 Task: Research Airbnb accommodation in Yenangyaung, Myanmar from 9th November, 2023 to 11th November, 2023 for 2 adults.2 bedrooms having 2 beds and 1 bathroom. Property type can be guest house. Amenities needed are: wifi, washing machine. Booking option can be shelf check-in. Look for 3 properties as per requirement.
Action: Mouse moved to (355, 126)
Screenshot: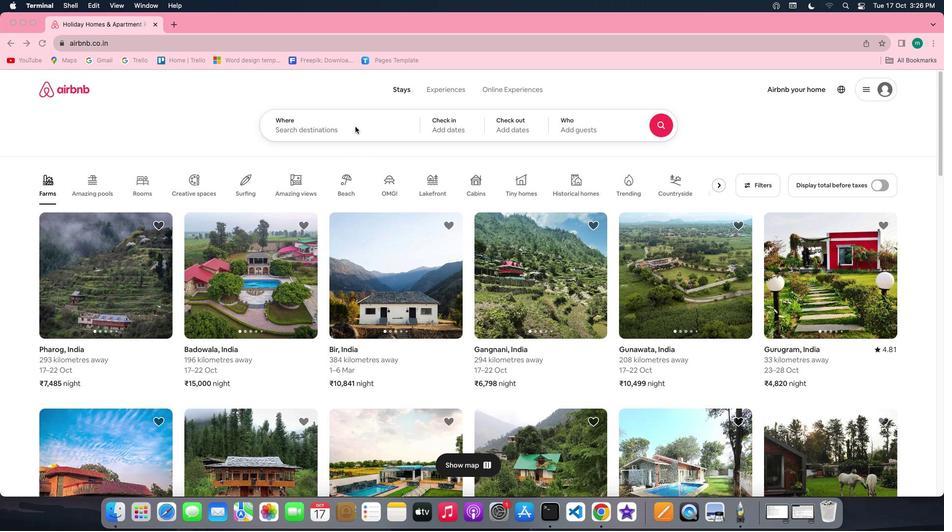 
Action: Mouse pressed left at (355, 126)
Screenshot: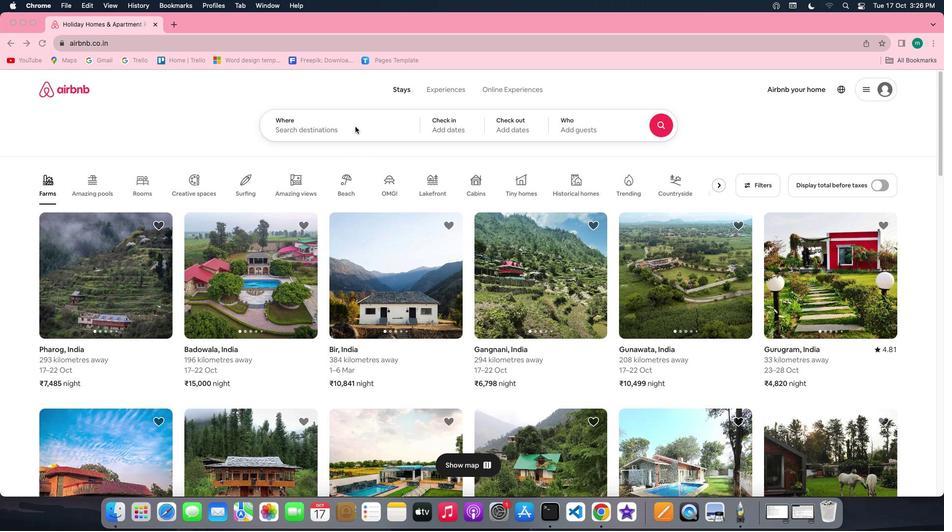 
Action: Mouse pressed left at (355, 126)
Screenshot: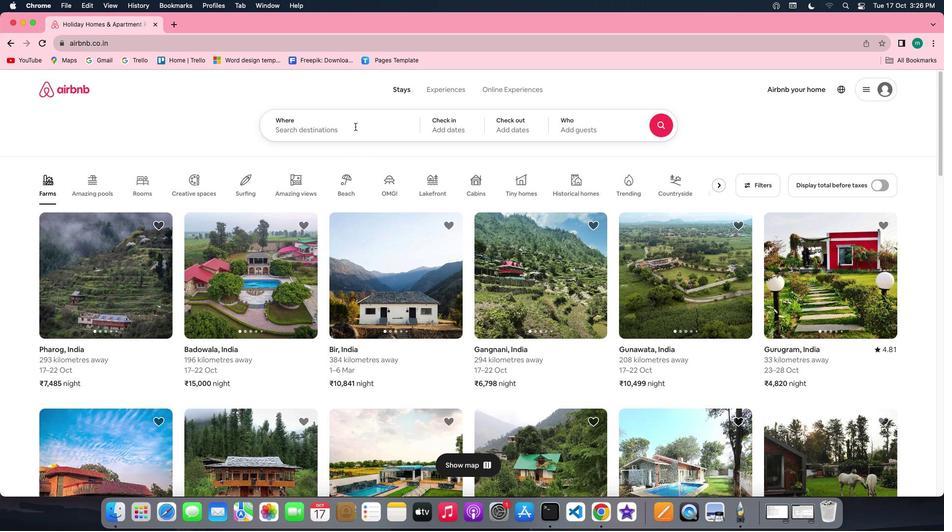 
Action: Key pressed Key.shift'Y''e''n''a''n''g''y''a''u''n''g'','Key.shift'M''y''a''n''m''a''r'
Screenshot: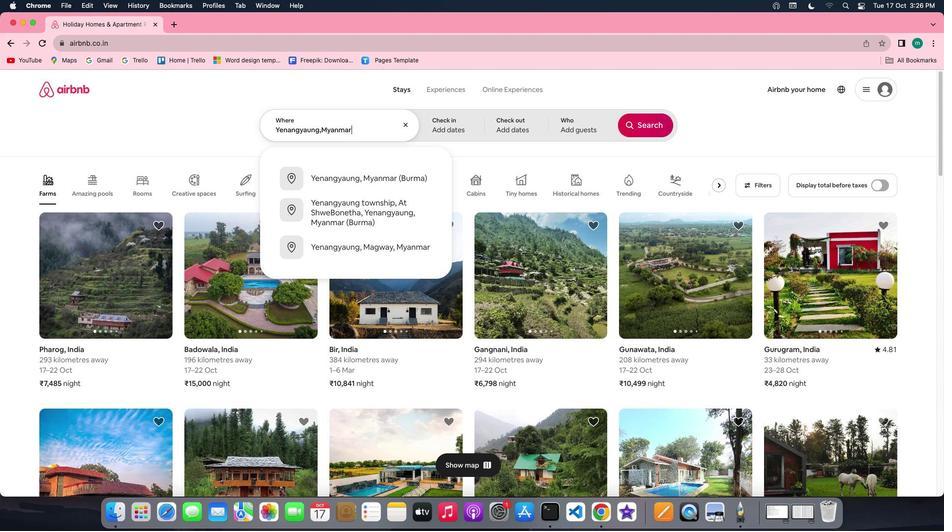 
Action: Mouse moved to (373, 191)
Screenshot: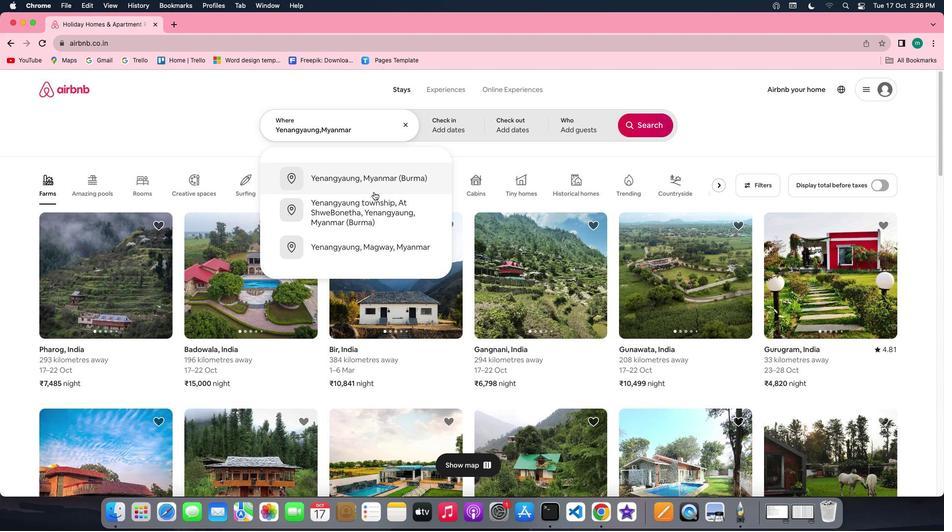 
Action: Mouse pressed left at (373, 191)
Screenshot: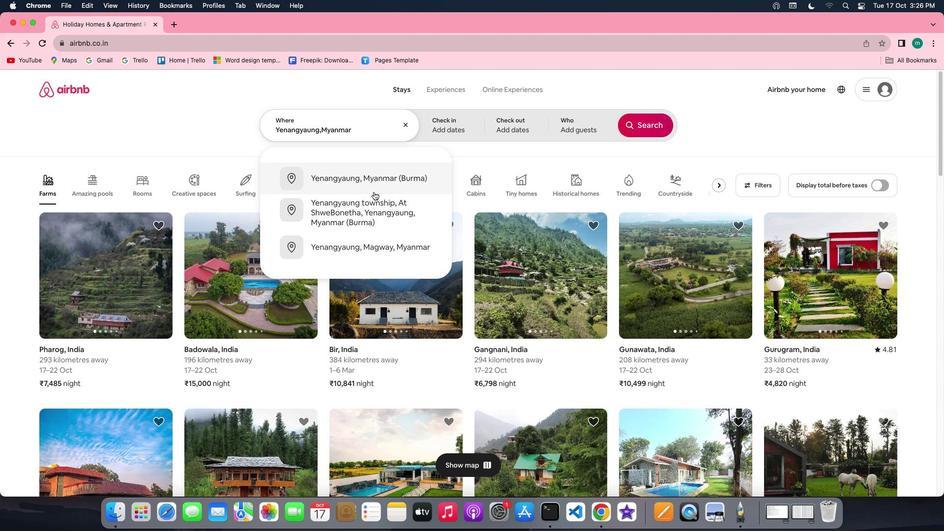 
Action: Mouse moved to (589, 265)
Screenshot: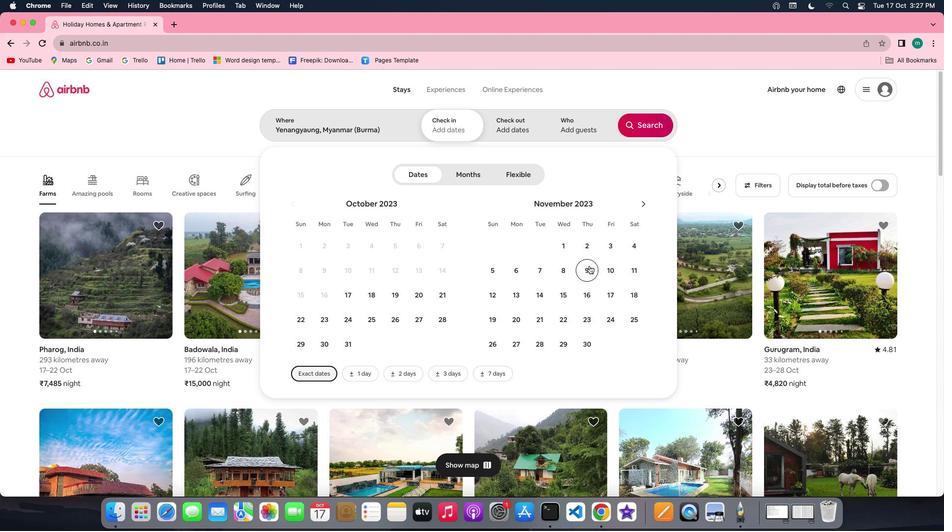 
Action: Mouse pressed left at (589, 265)
Screenshot: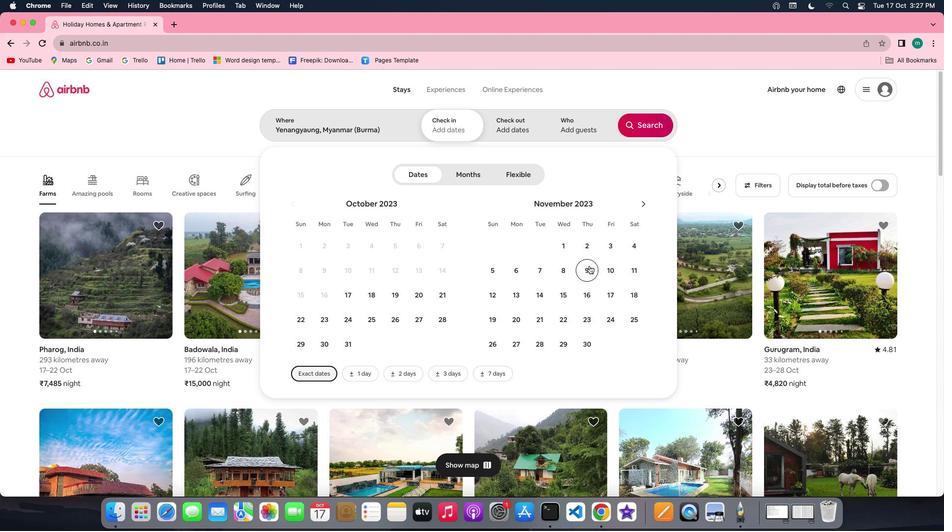 
Action: Mouse moved to (630, 265)
Screenshot: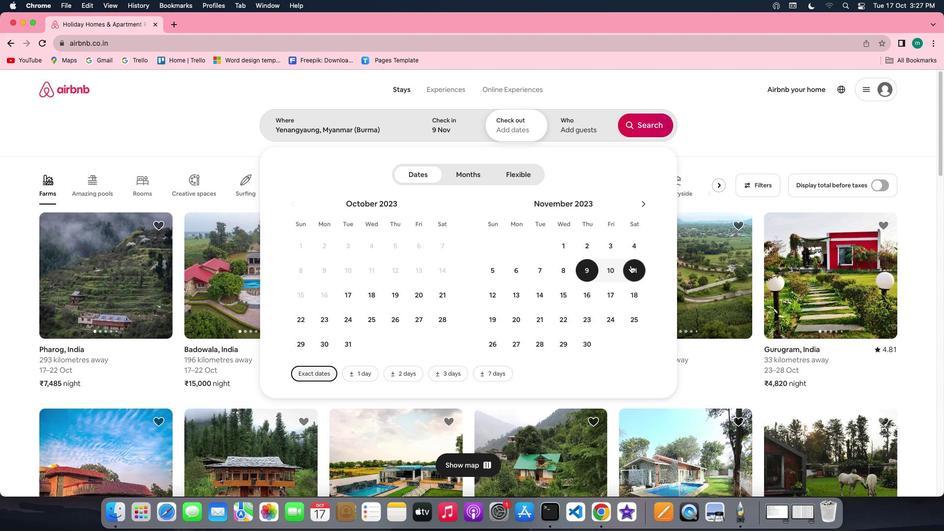 
Action: Mouse pressed left at (630, 265)
Screenshot: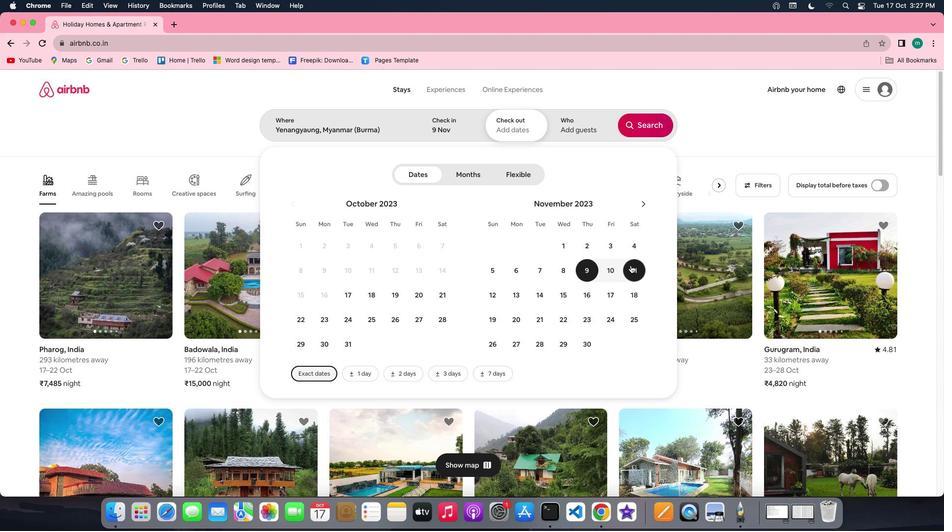 
Action: Mouse moved to (591, 128)
Screenshot: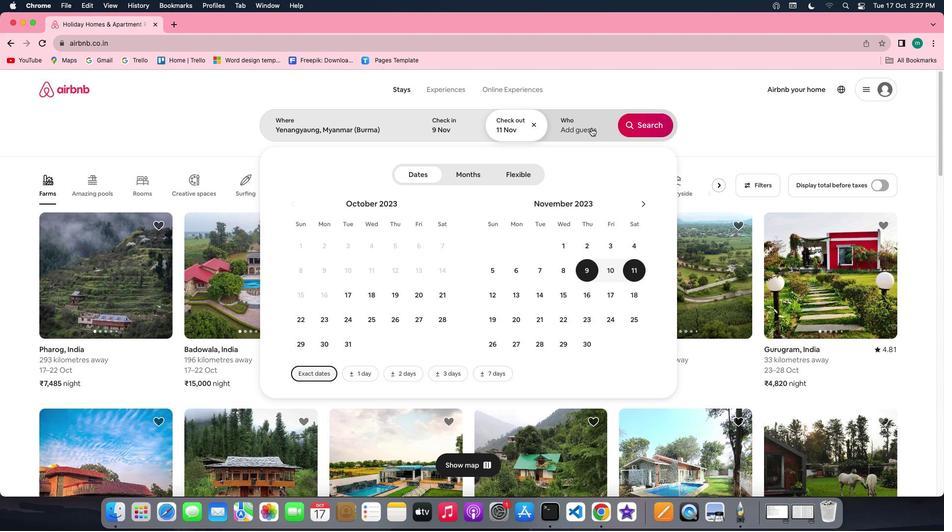 
Action: Mouse pressed left at (591, 128)
Screenshot: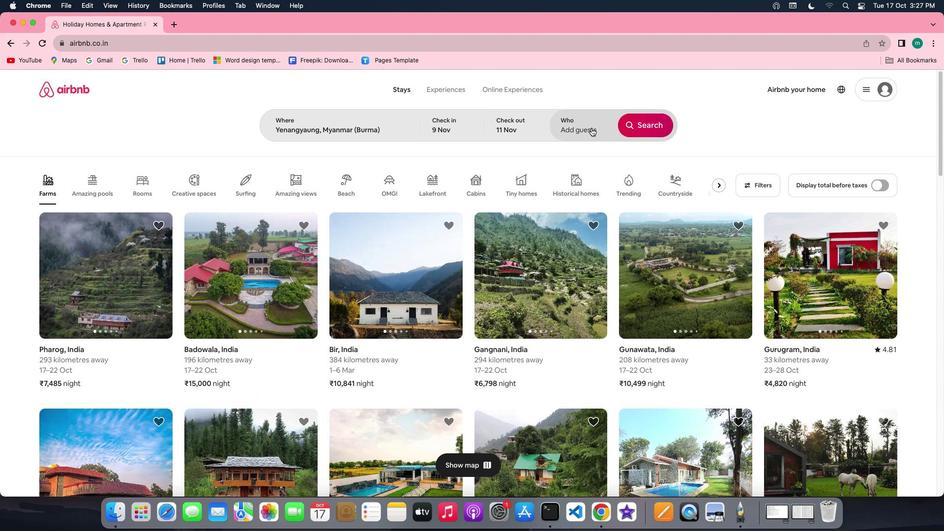 
Action: Mouse moved to (648, 180)
Screenshot: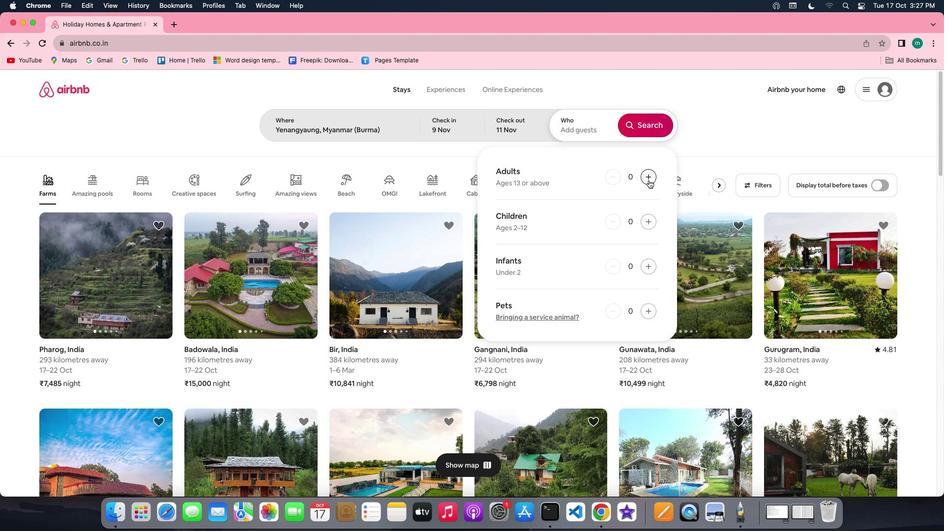 
Action: Mouse pressed left at (648, 180)
Screenshot: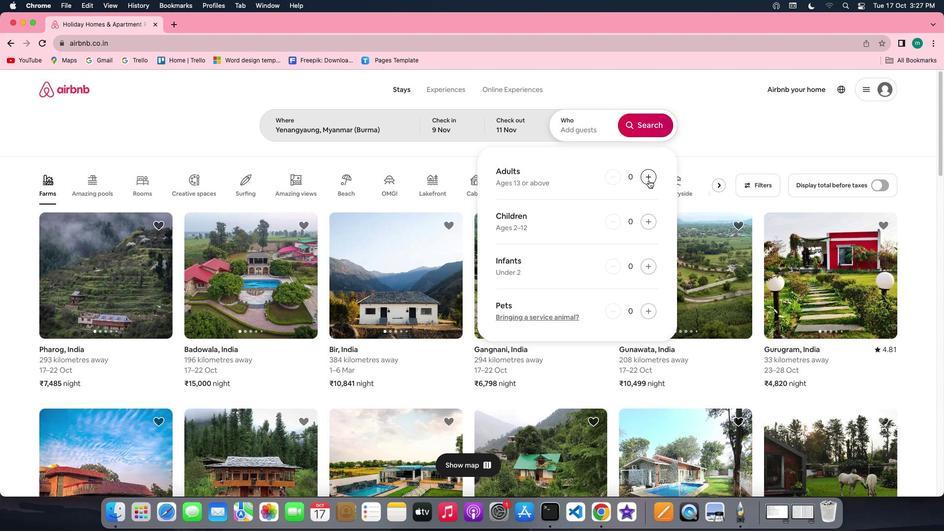 
Action: Mouse pressed left at (648, 180)
Screenshot: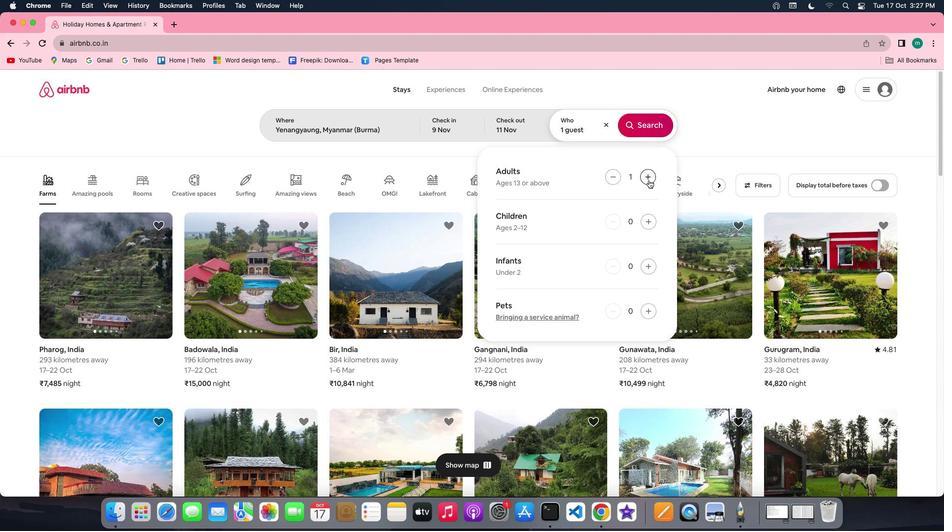 
Action: Mouse moved to (650, 127)
Screenshot: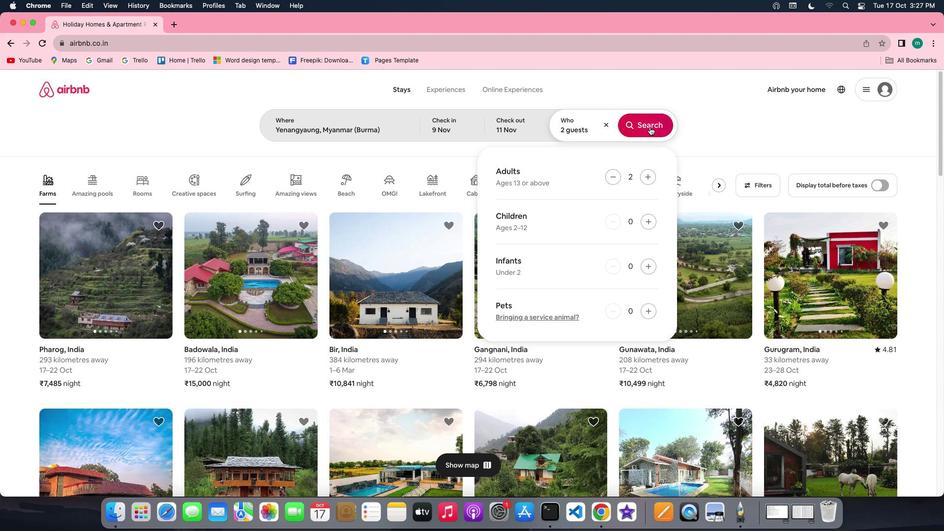 
Action: Mouse pressed left at (650, 127)
Screenshot: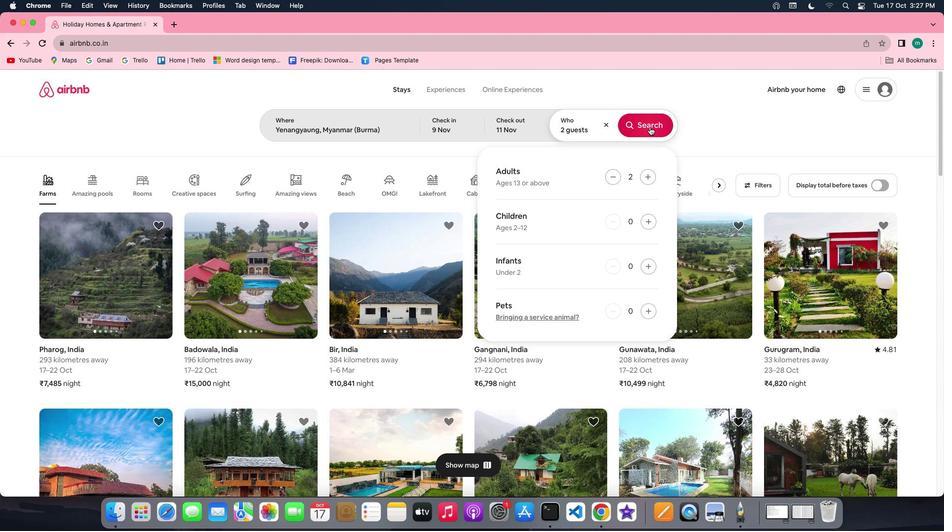 
Action: Mouse moved to (778, 126)
Screenshot: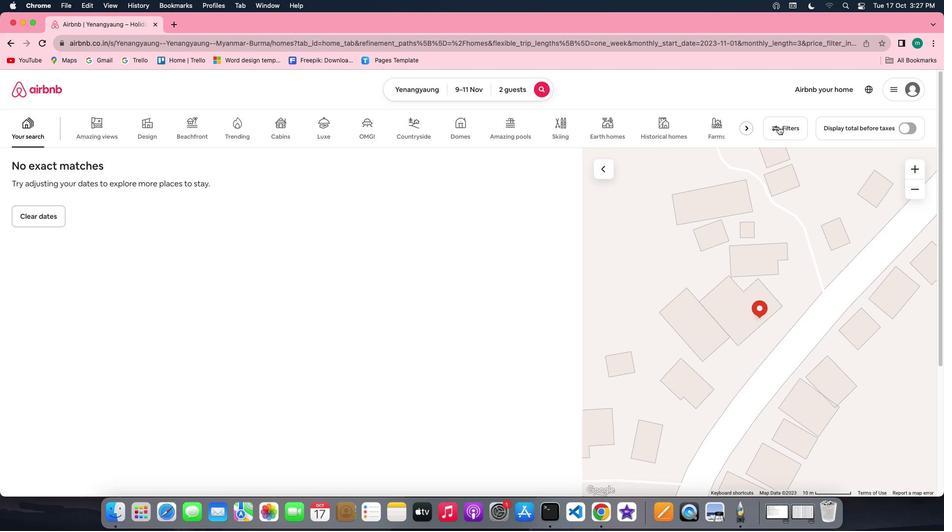 
Action: Mouse pressed left at (778, 126)
Screenshot: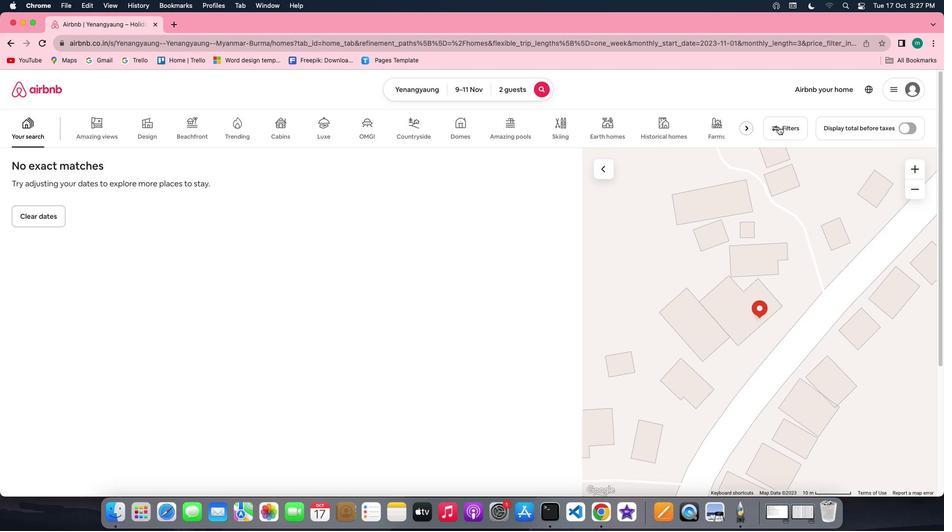 
Action: Mouse moved to (420, 306)
Screenshot: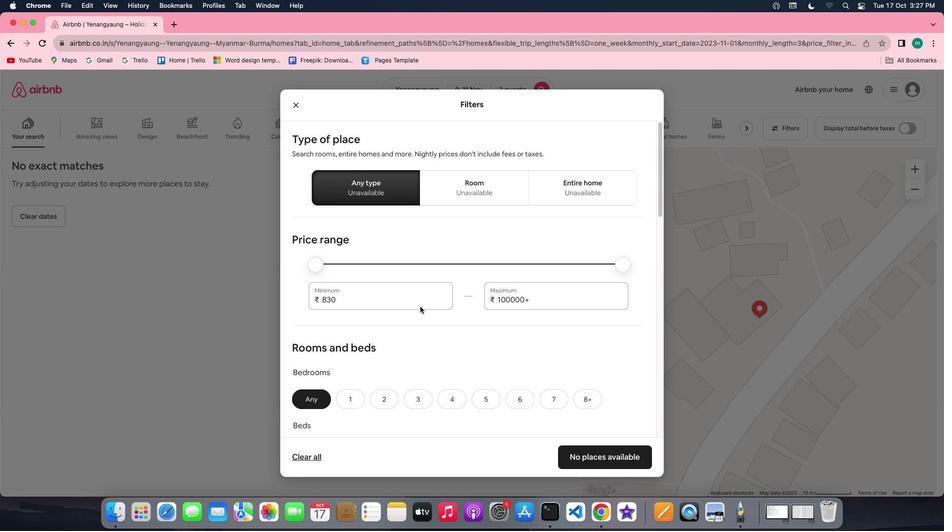 
Action: Mouse scrolled (420, 306) with delta (0, 0)
Screenshot: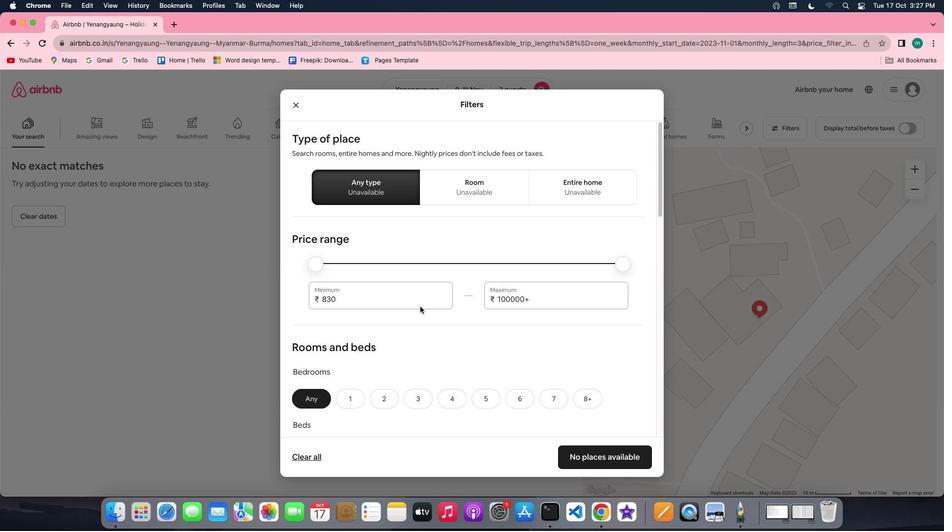 
Action: Mouse scrolled (420, 306) with delta (0, 0)
Screenshot: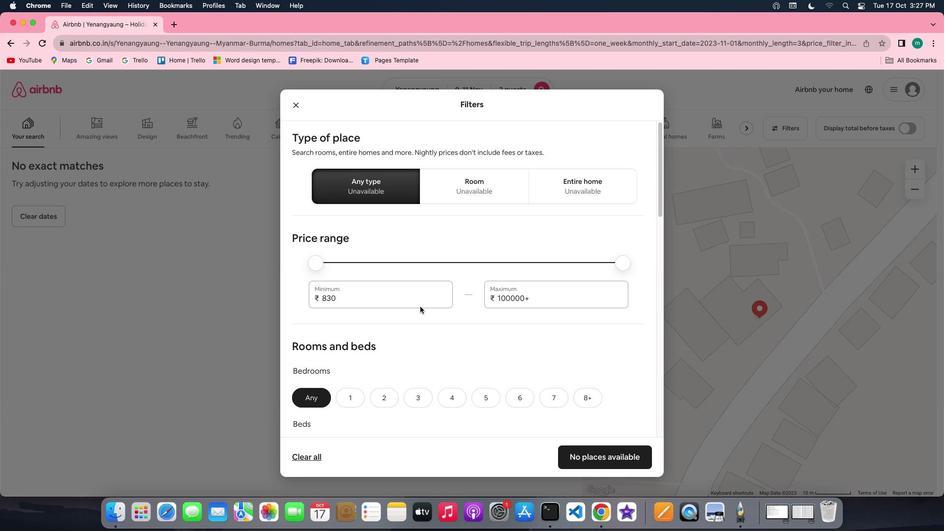 
Action: Mouse scrolled (420, 306) with delta (0, 0)
Screenshot: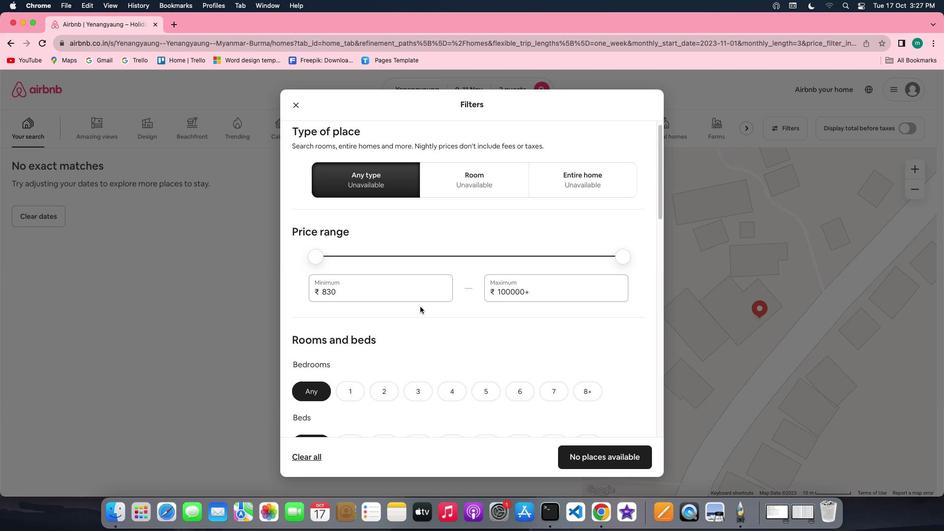 
Action: Mouse scrolled (420, 306) with delta (0, 0)
Screenshot: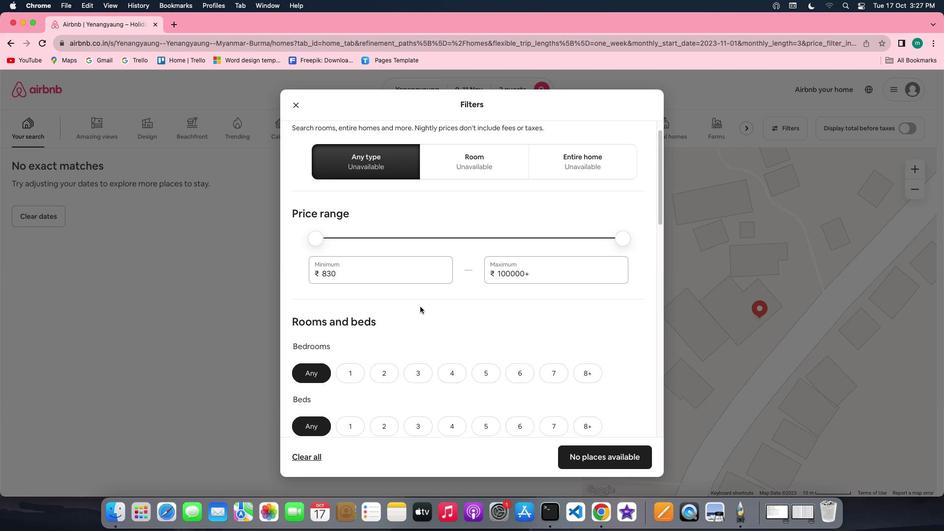 
Action: Mouse scrolled (420, 306) with delta (0, 0)
Screenshot: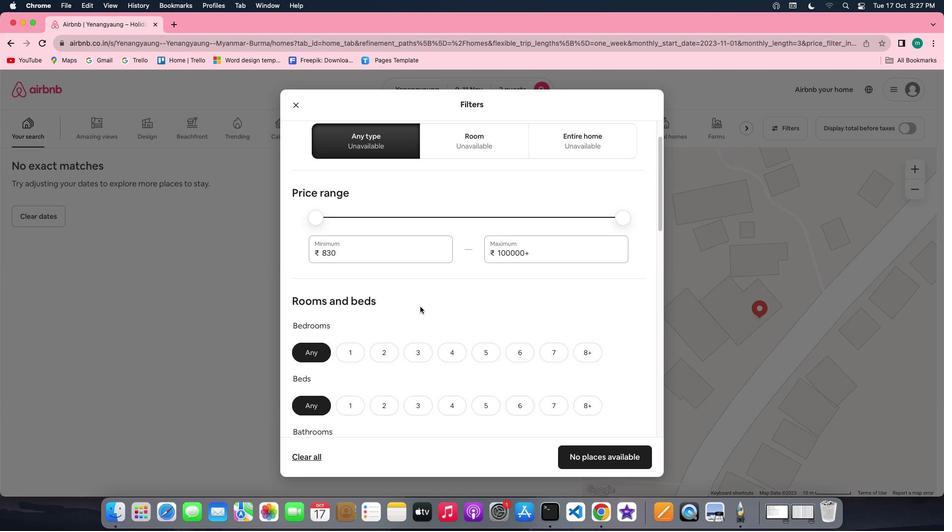 
Action: Mouse scrolled (420, 306) with delta (0, 0)
Screenshot: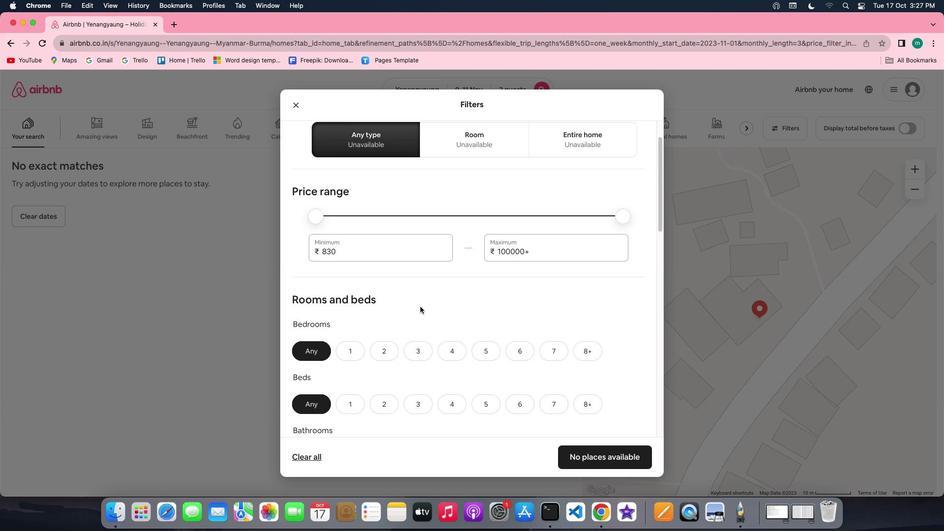 
Action: Mouse scrolled (420, 306) with delta (0, 0)
Screenshot: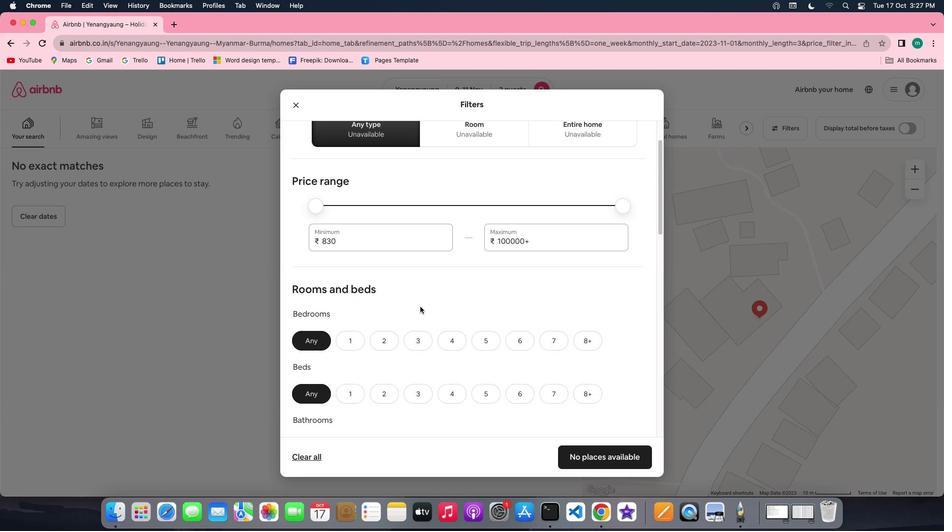 
Action: Mouse scrolled (420, 306) with delta (0, 0)
Screenshot: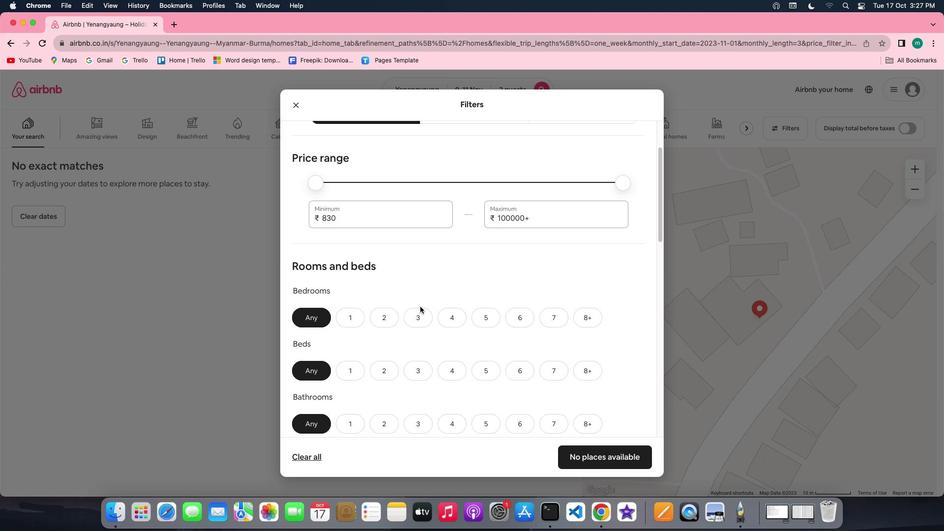 
Action: Mouse scrolled (420, 306) with delta (0, 0)
Screenshot: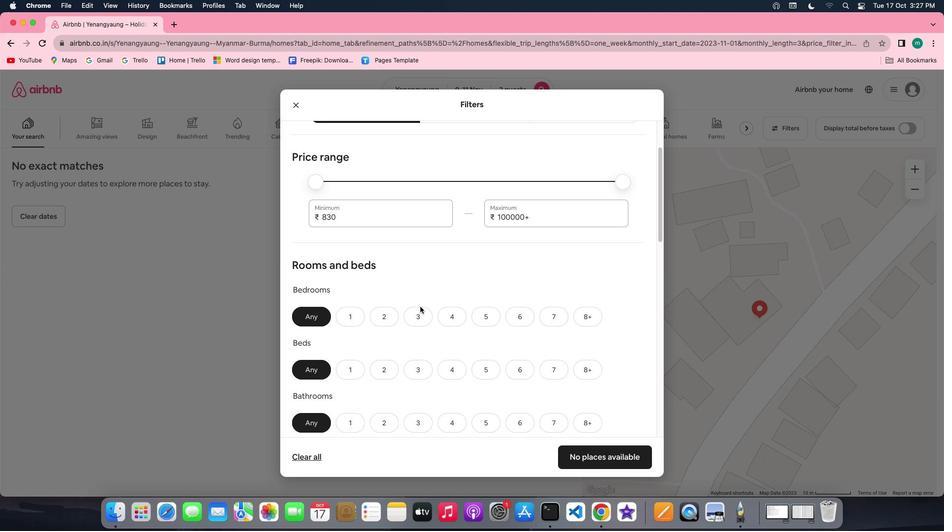 
Action: Mouse scrolled (420, 306) with delta (0, 0)
Screenshot: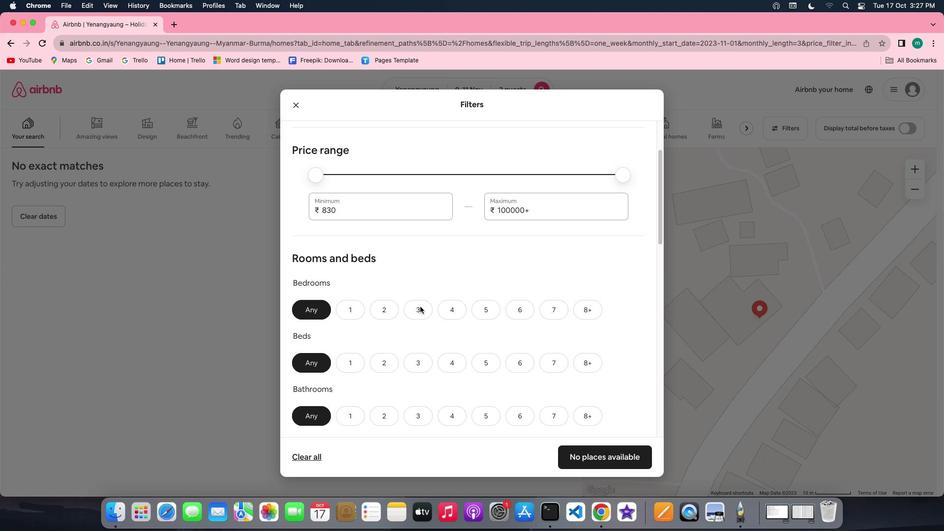 
Action: Mouse scrolled (420, 306) with delta (0, 0)
Screenshot: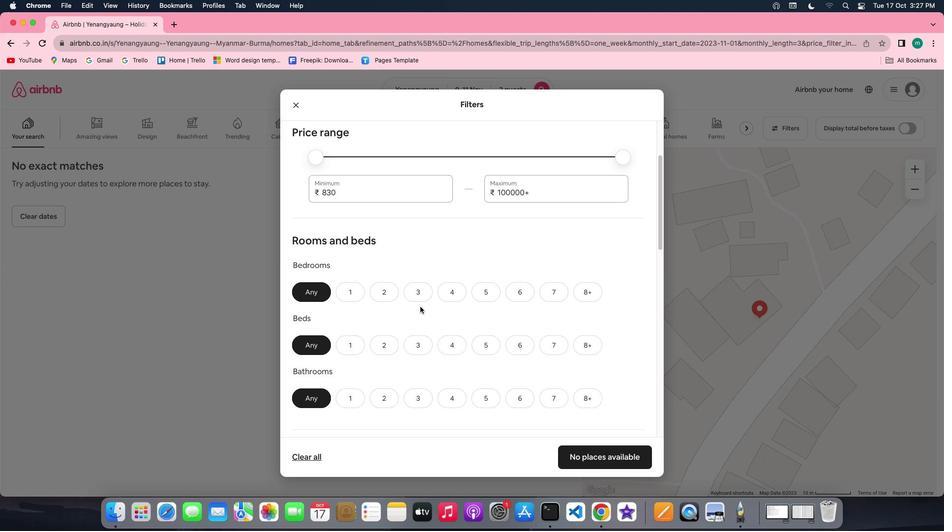 
Action: Mouse moved to (389, 279)
Screenshot: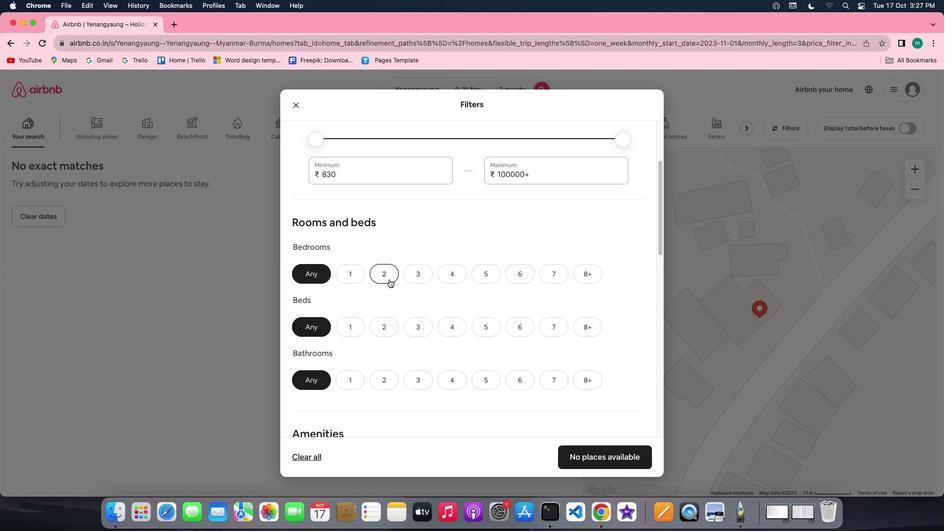 
Action: Mouse pressed left at (389, 279)
Screenshot: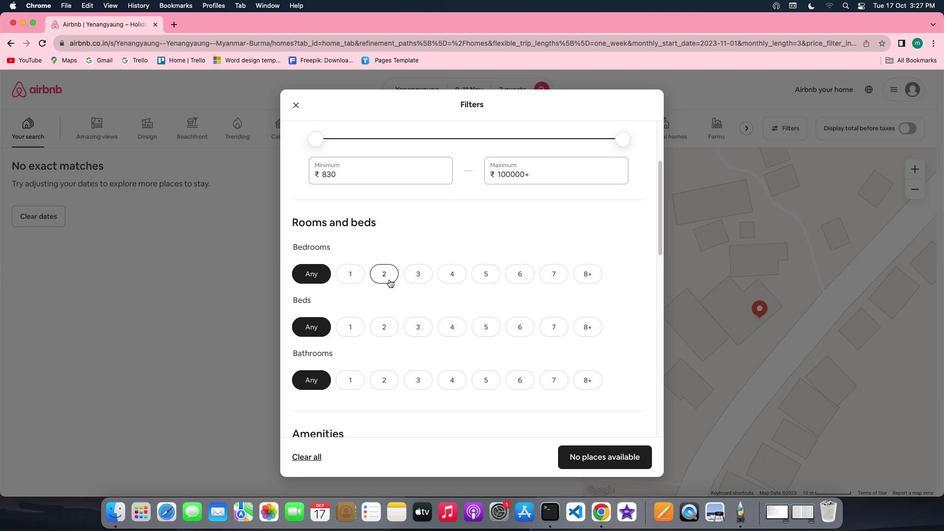 
Action: Mouse moved to (383, 329)
Screenshot: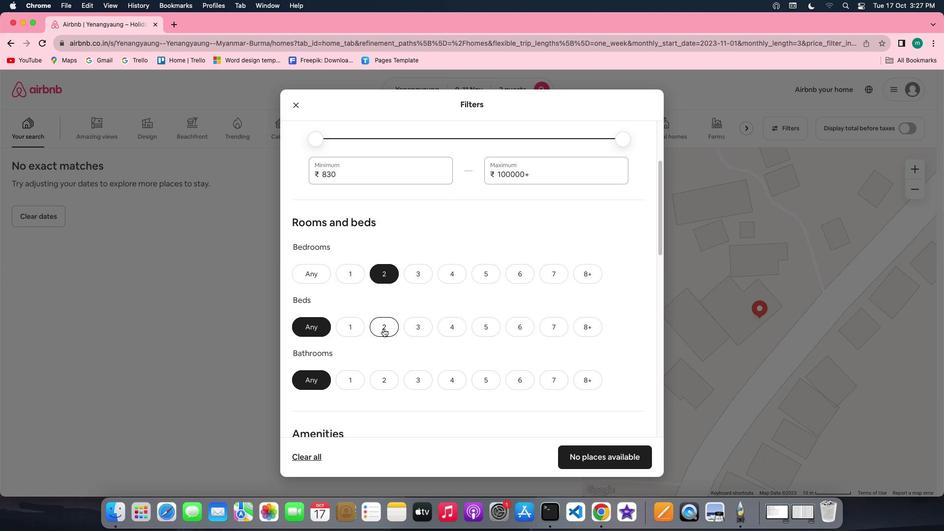 
Action: Mouse pressed left at (383, 329)
Screenshot: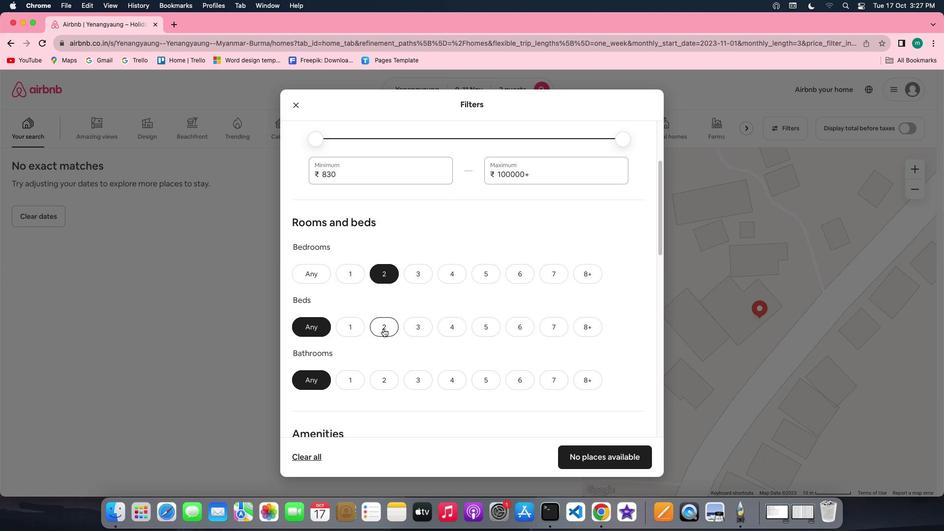 
Action: Mouse moved to (336, 381)
Screenshot: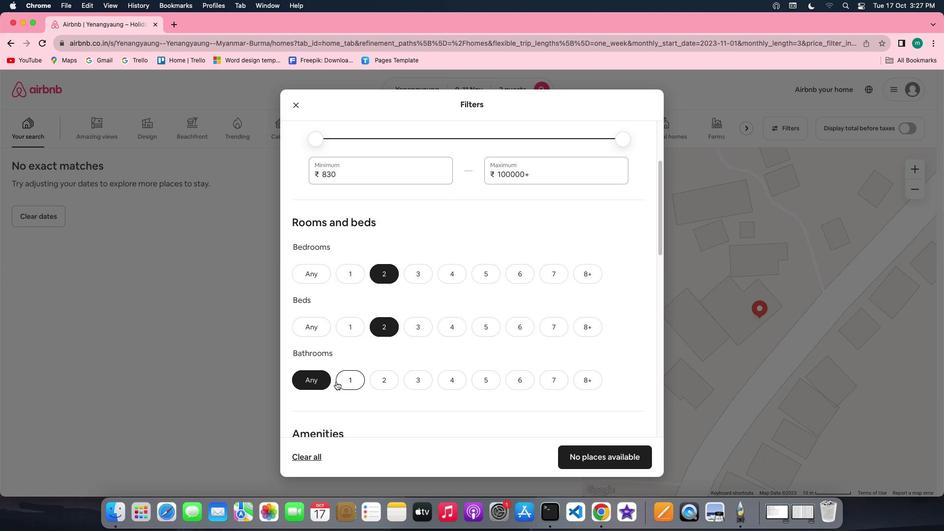 
Action: Mouse pressed left at (336, 381)
Screenshot: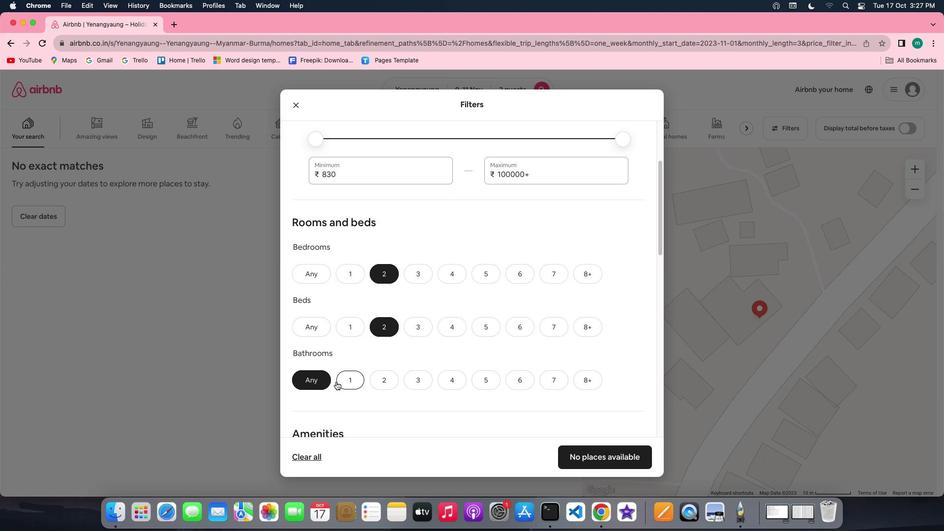 
Action: Mouse moved to (360, 386)
Screenshot: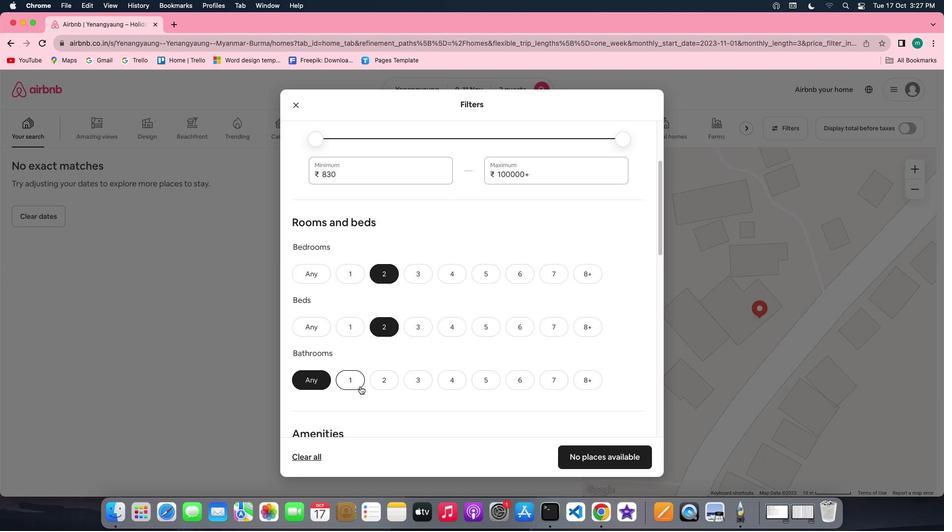 
Action: Mouse pressed left at (360, 386)
Screenshot: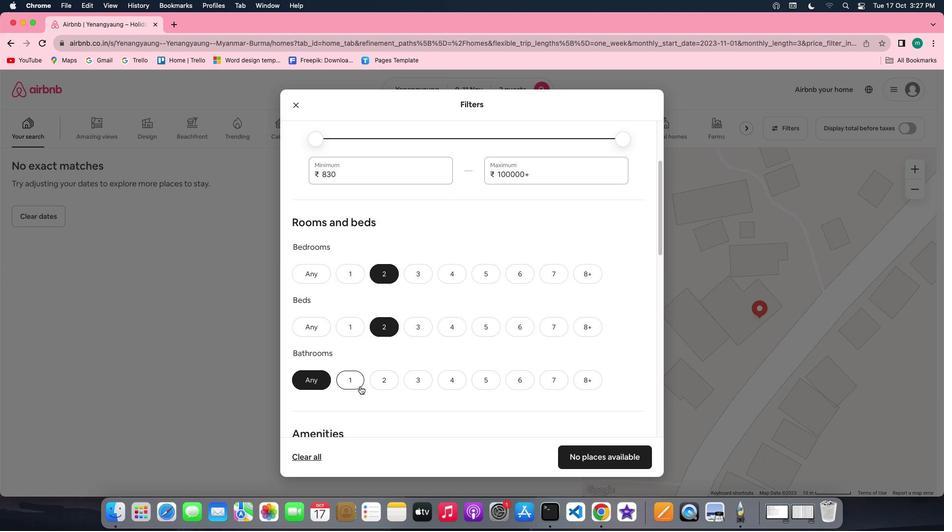 
Action: Mouse moved to (438, 376)
Screenshot: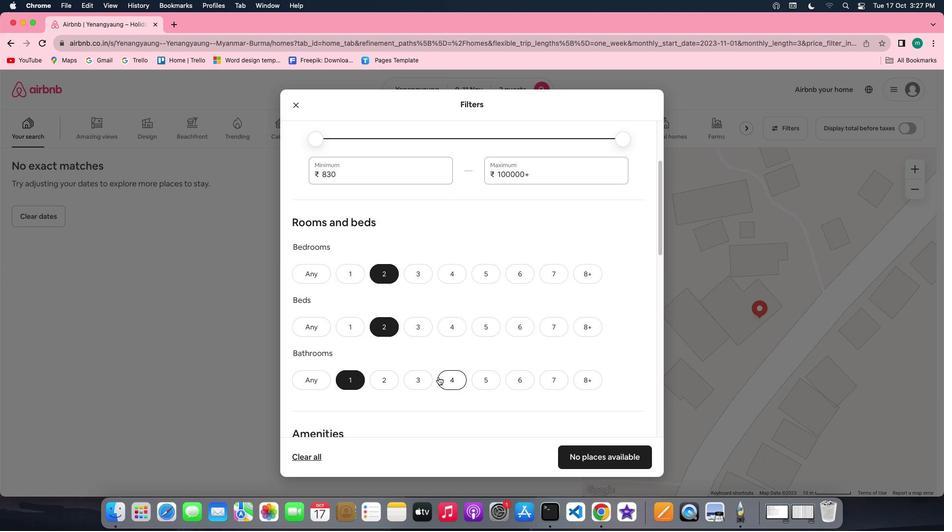 
Action: Mouse scrolled (438, 376) with delta (0, 0)
Screenshot: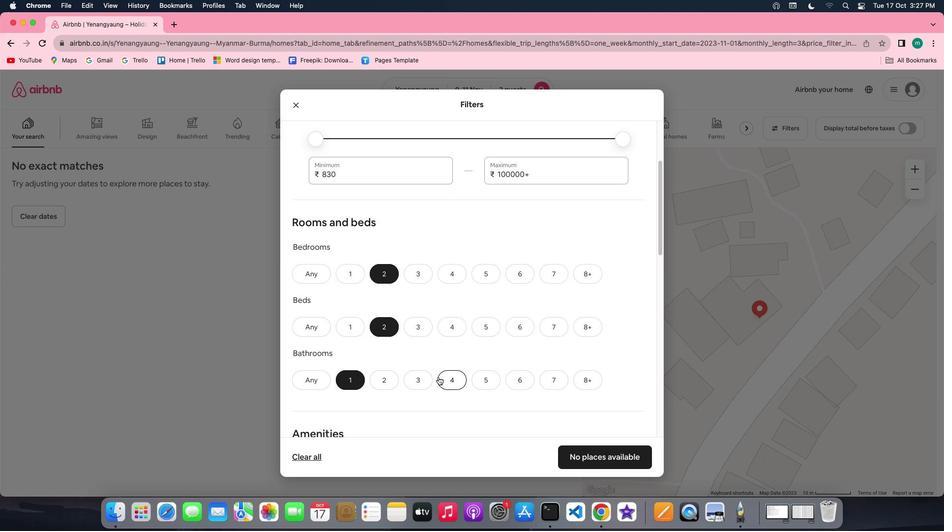 
Action: Mouse scrolled (438, 376) with delta (0, 0)
Screenshot: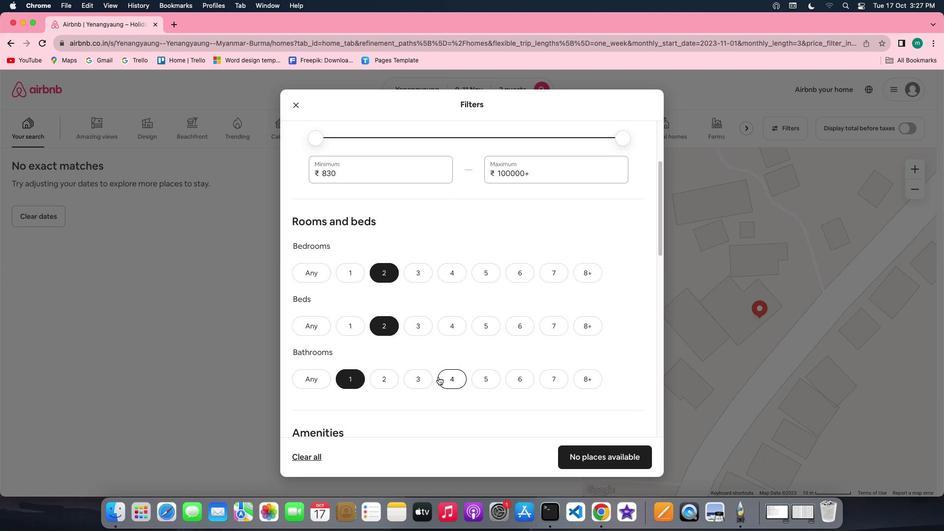 
Action: Mouse scrolled (438, 376) with delta (0, 0)
Screenshot: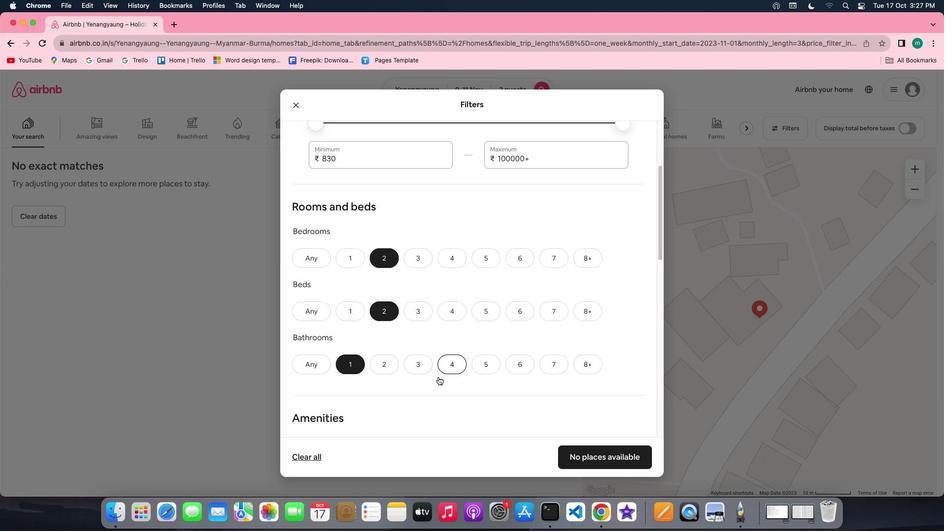 
Action: Mouse scrolled (438, 376) with delta (0, 0)
Screenshot: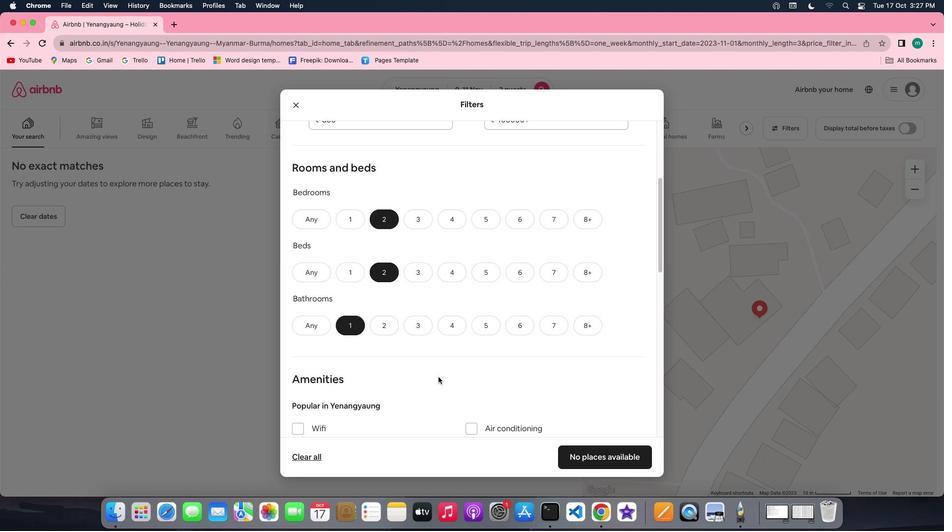
Action: Mouse scrolled (438, 376) with delta (0, 0)
Screenshot: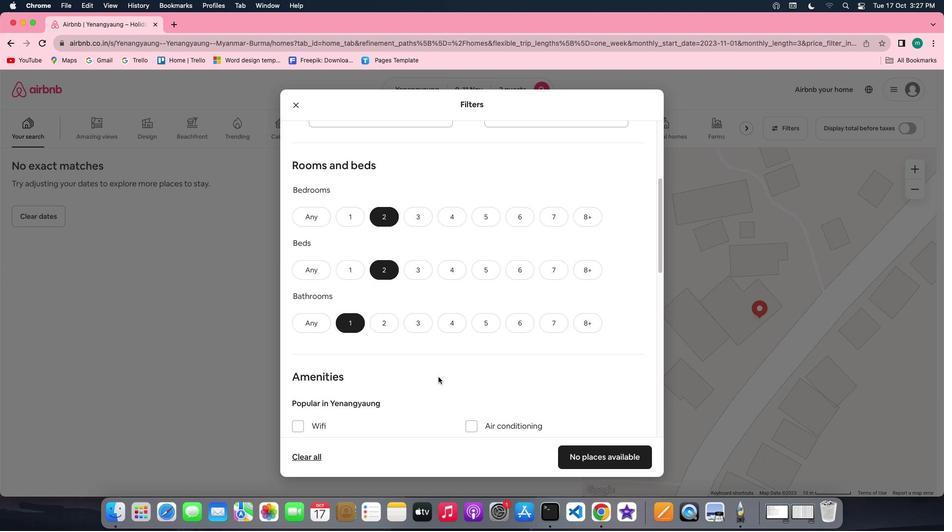 
Action: Mouse scrolled (438, 376) with delta (0, 0)
Screenshot: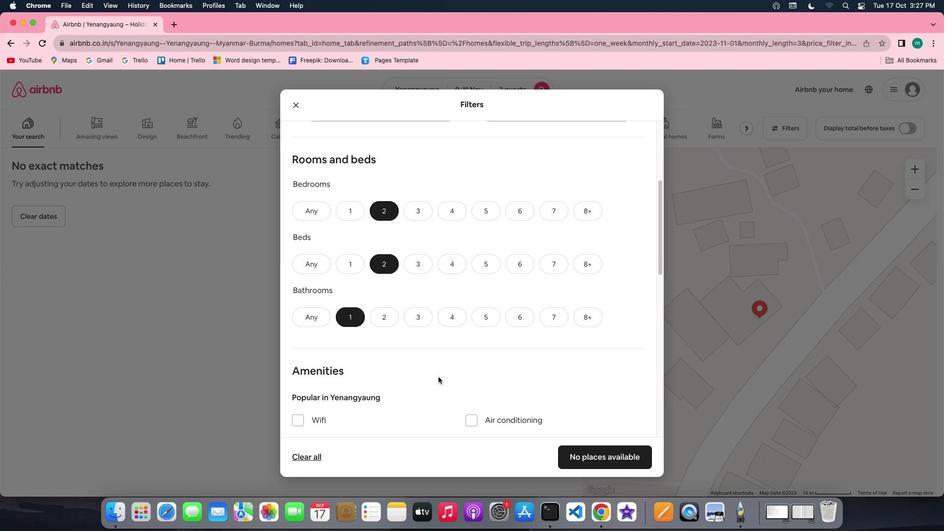 
Action: Mouse scrolled (438, 376) with delta (0, 0)
Screenshot: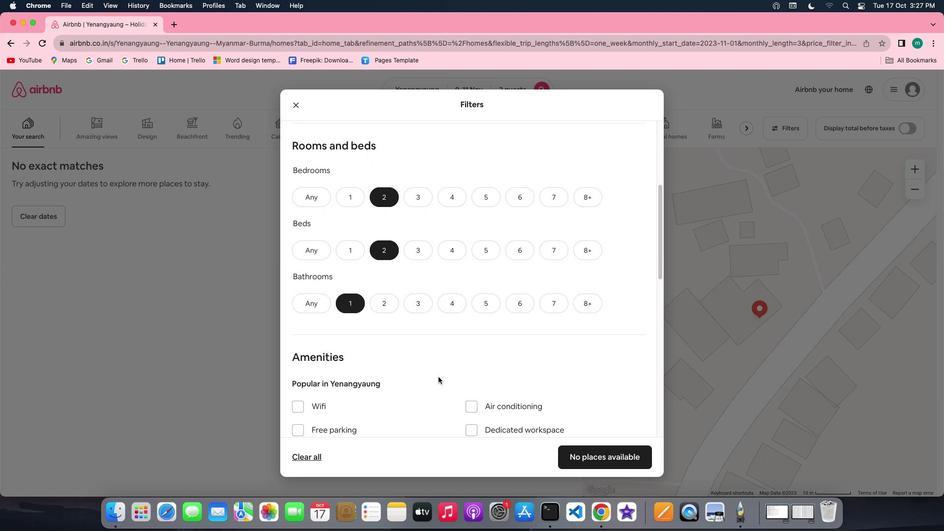 
Action: Mouse scrolled (438, 376) with delta (0, 0)
Screenshot: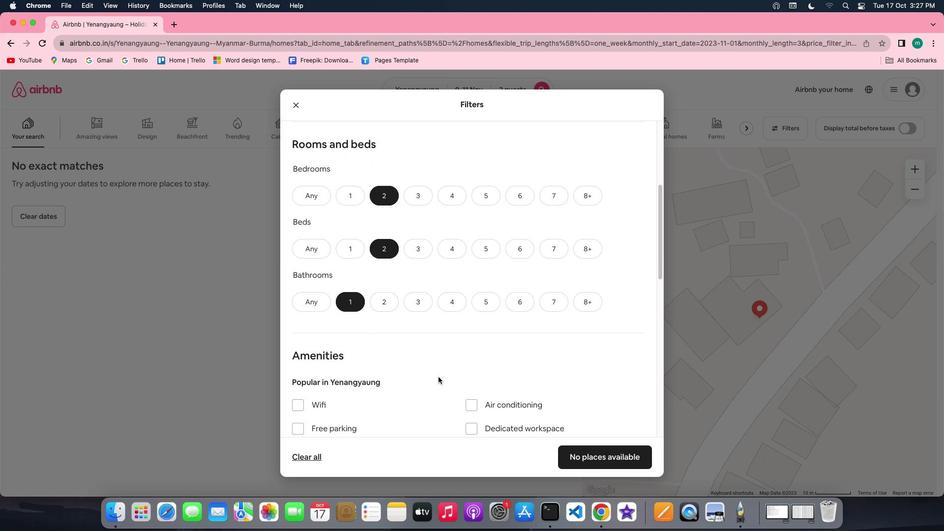 
Action: Mouse moved to (566, 372)
Screenshot: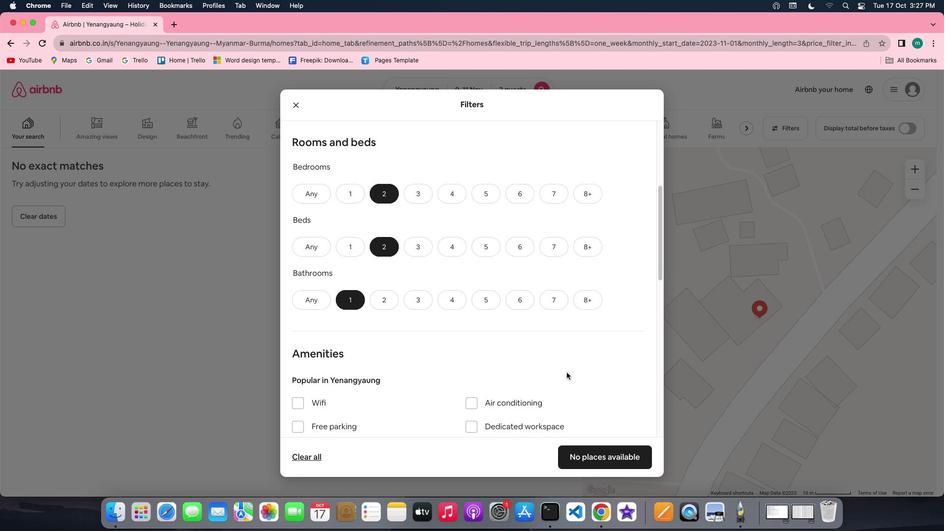 
Action: Mouse scrolled (566, 372) with delta (0, 0)
Screenshot: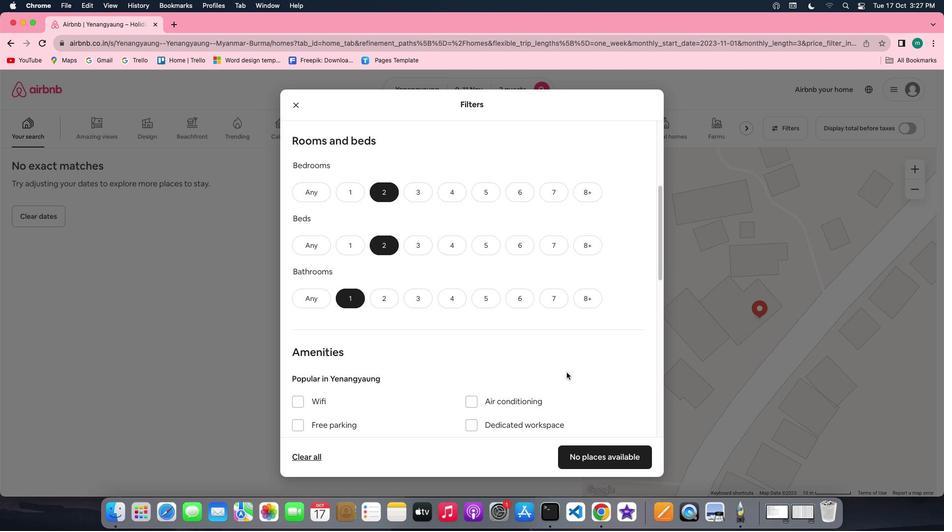 
Action: Mouse scrolled (566, 372) with delta (0, 0)
Screenshot: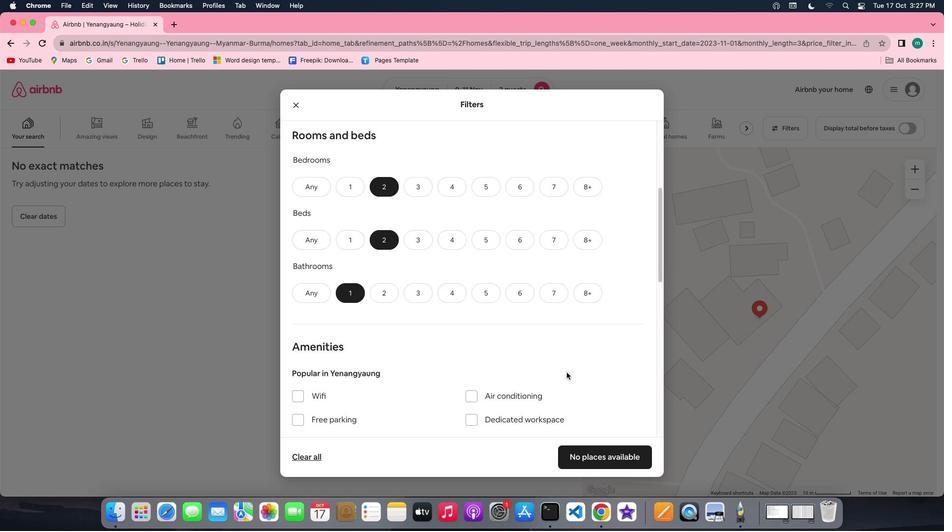 
Action: Mouse scrolled (566, 372) with delta (0, 0)
Screenshot: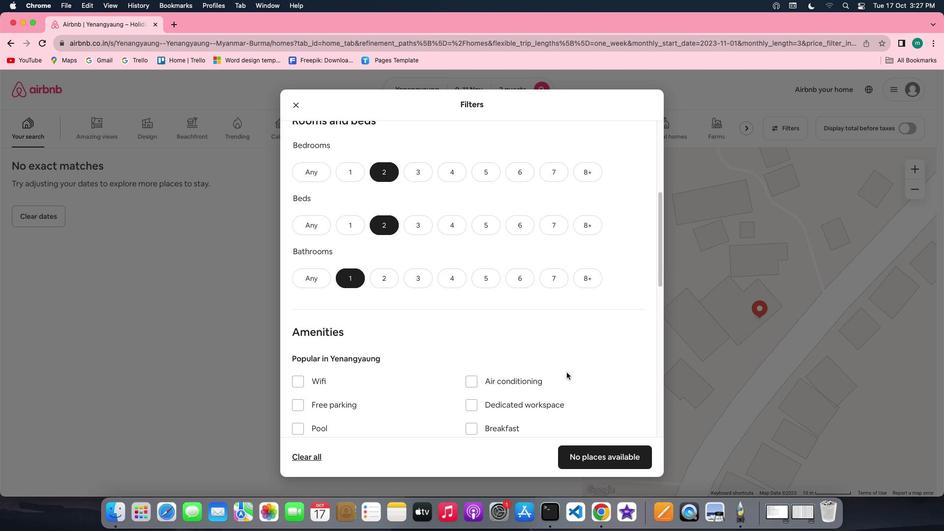 
Action: Mouse scrolled (566, 372) with delta (0, -1)
Screenshot: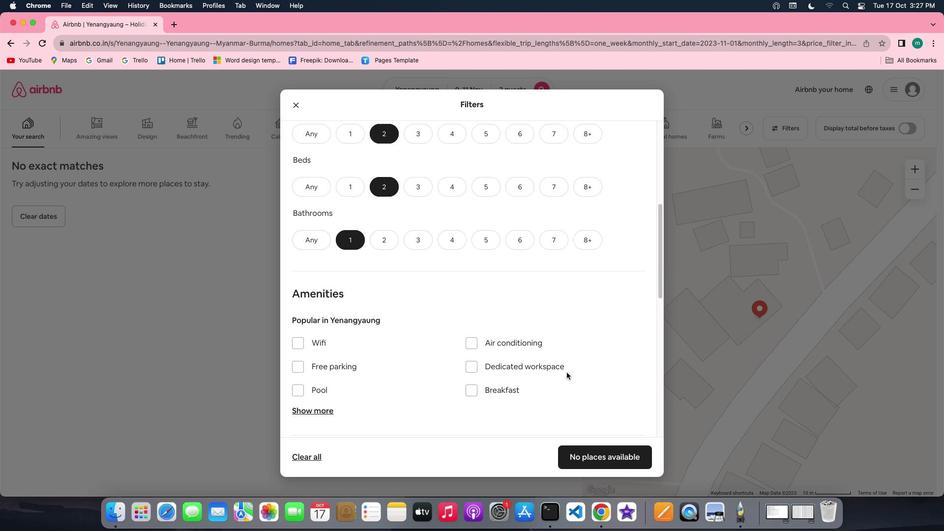 
Action: Mouse scrolled (566, 372) with delta (0, 0)
Screenshot: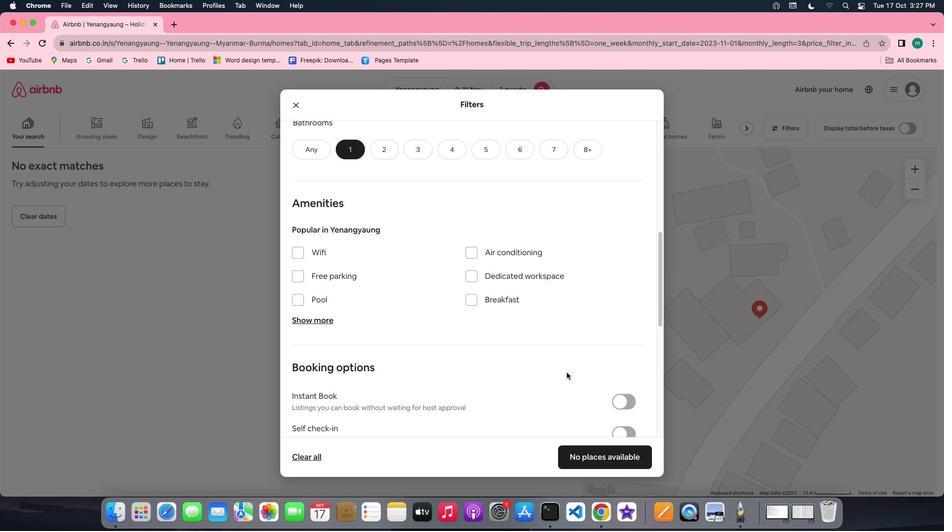 
Action: Mouse scrolled (566, 372) with delta (0, 0)
Screenshot: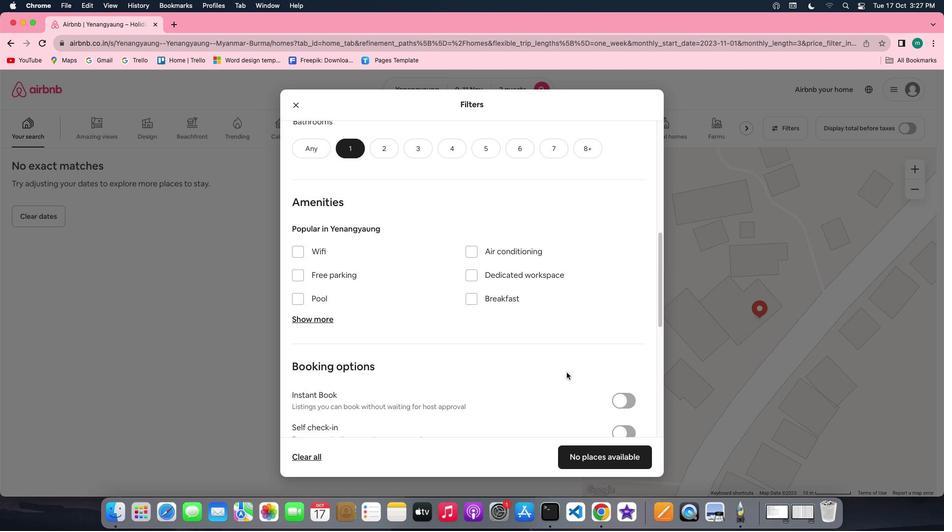 
Action: Mouse scrolled (566, 372) with delta (0, 0)
Screenshot: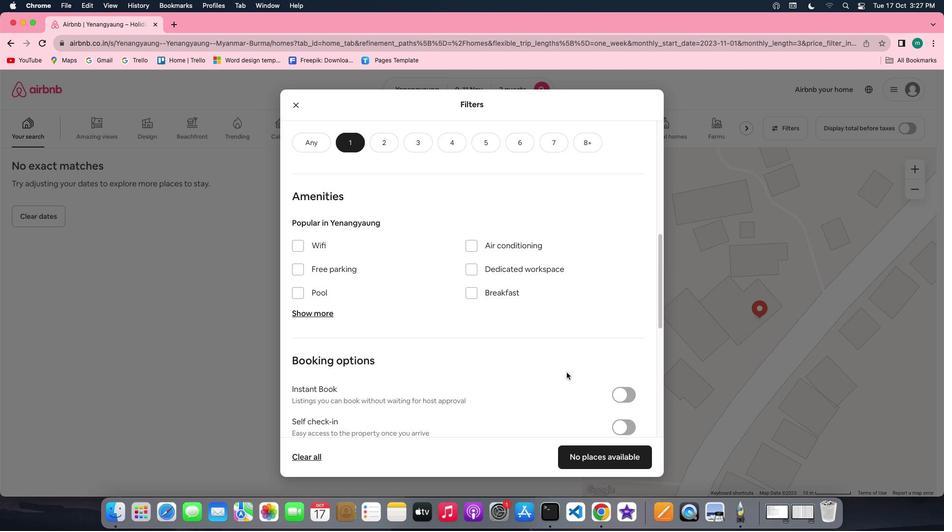 
Action: Mouse scrolled (566, 372) with delta (0, 0)
Screenshot: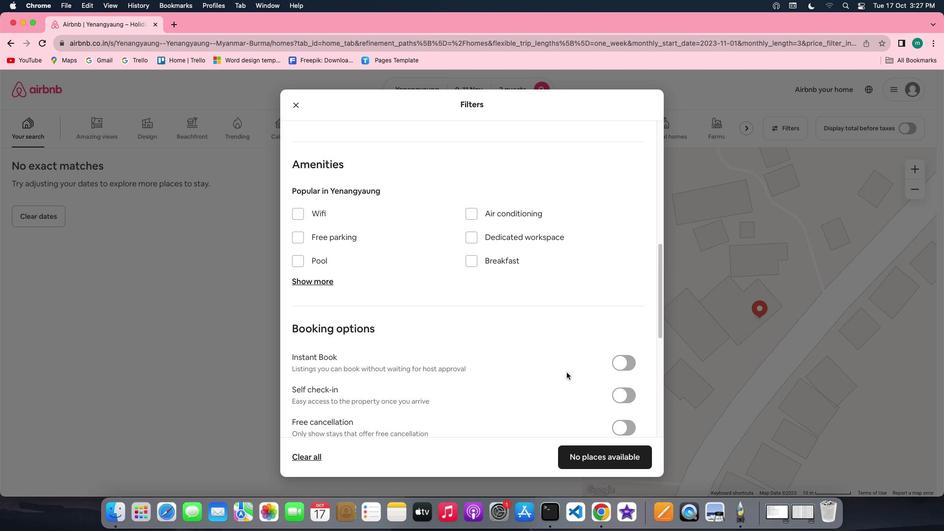 
Action: Mouse scrolled (566, 372) with delta (0, 0)
Screenshot: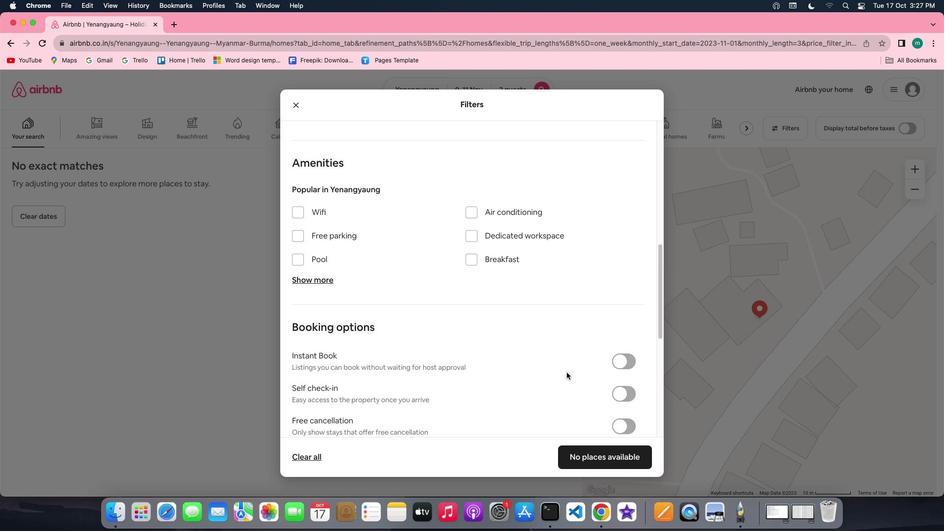 
Action: Mouse scrolled (566, 372) with delta (0, 0)
Screenshot: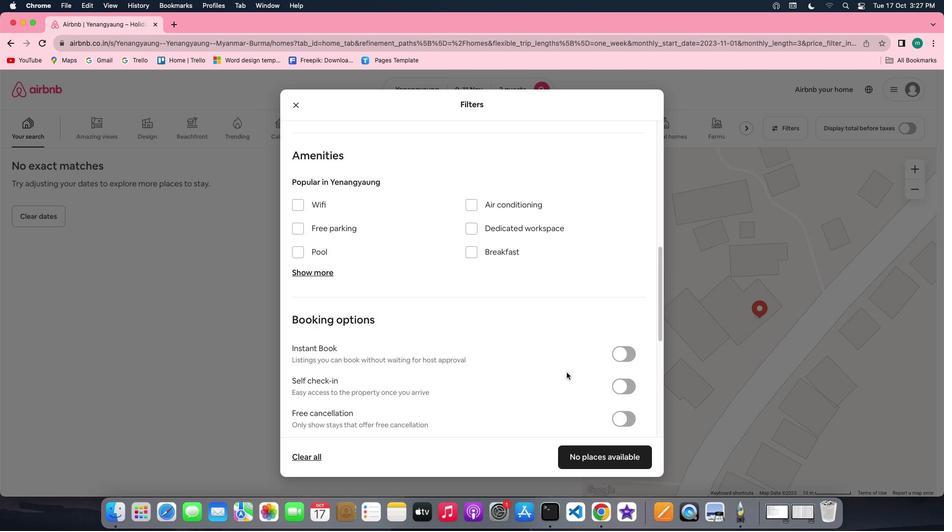 
Action: Mouse moved to (301, 199)
Screenshot: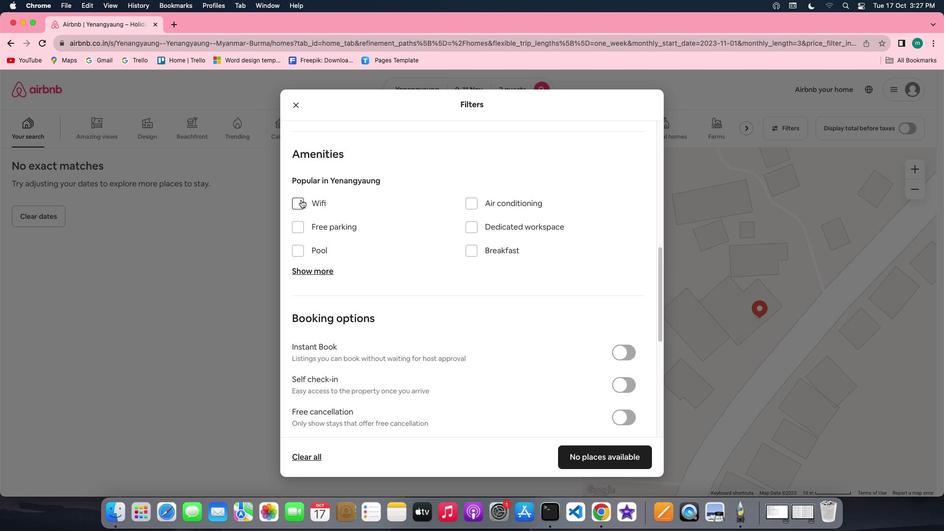 
Action: Mouse pressed left at (301, 199)
Screenshot: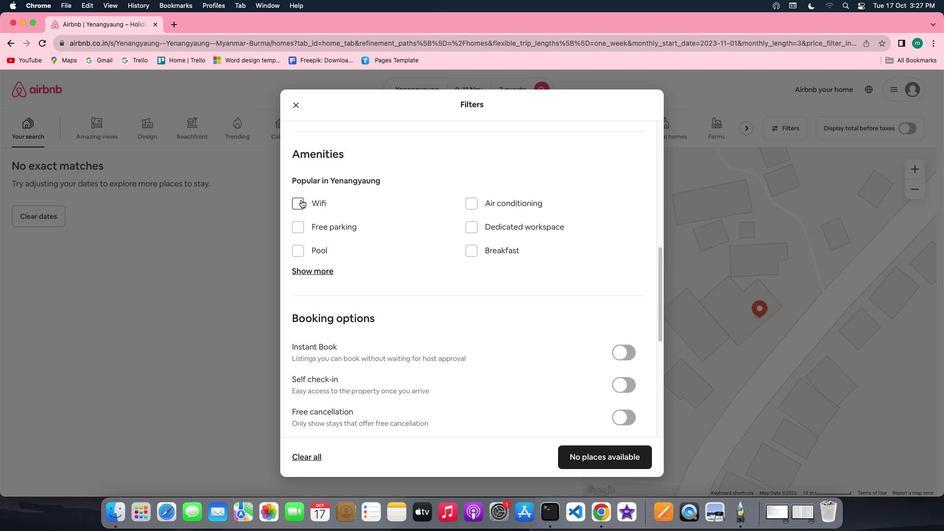 
Action: Mouse moved to (307, 273)
Screenshot: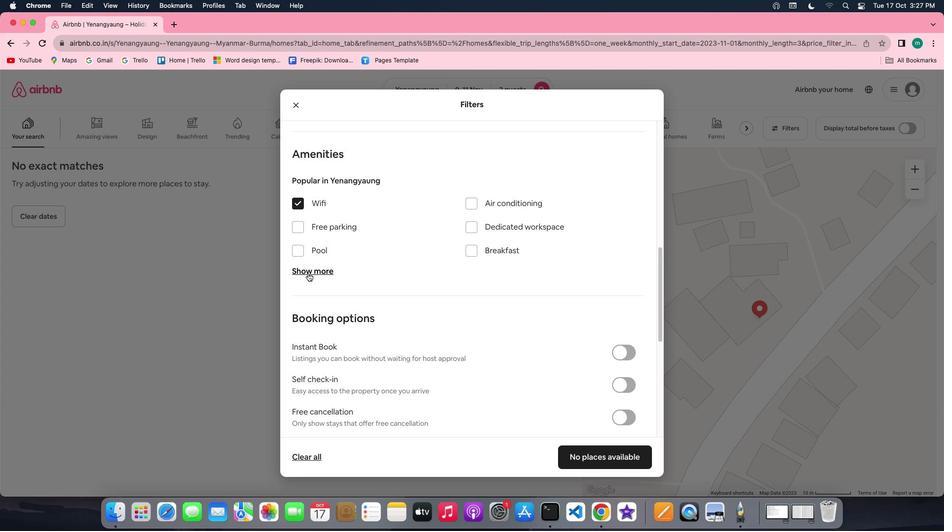 
Action: Mouse pressed left at (307, 273)
Screenshot: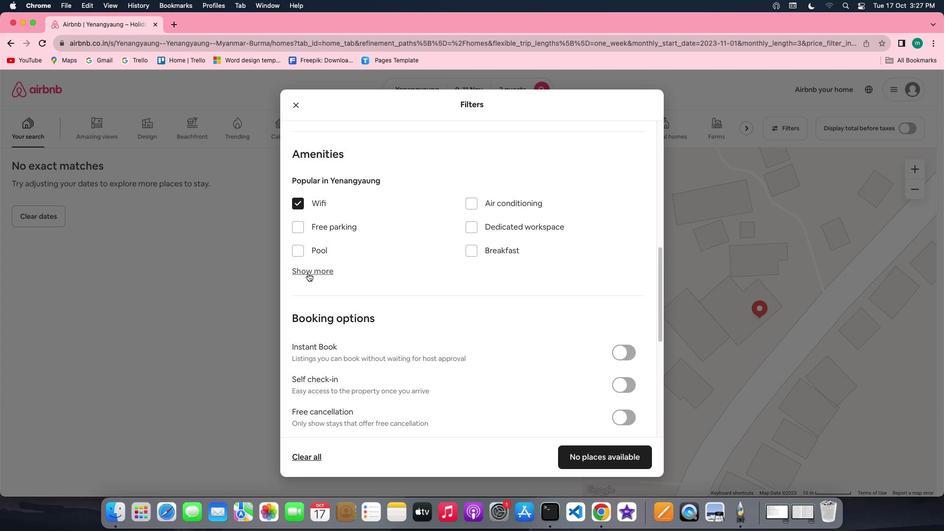 
Action: Mouse moved to (510, 301)
Screenshot: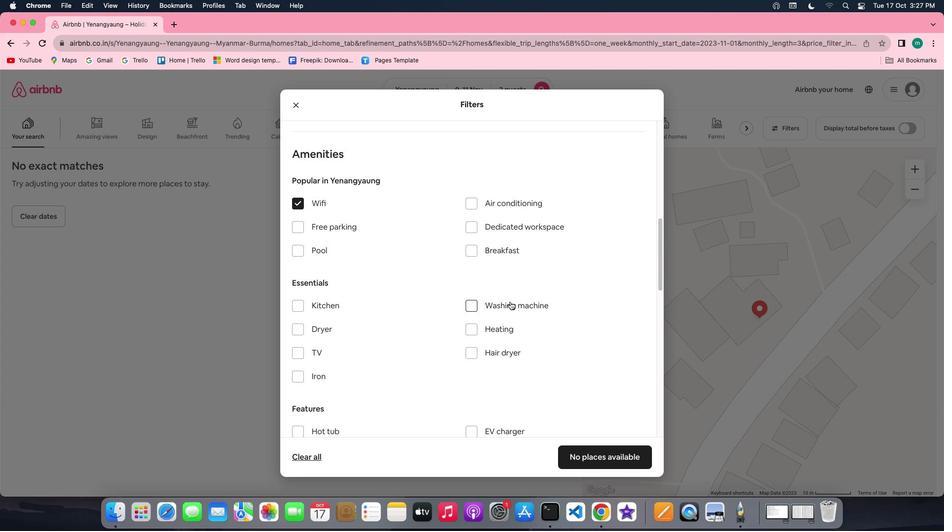 
Action: Mouse pressed left at (510, 301)
Screenshot: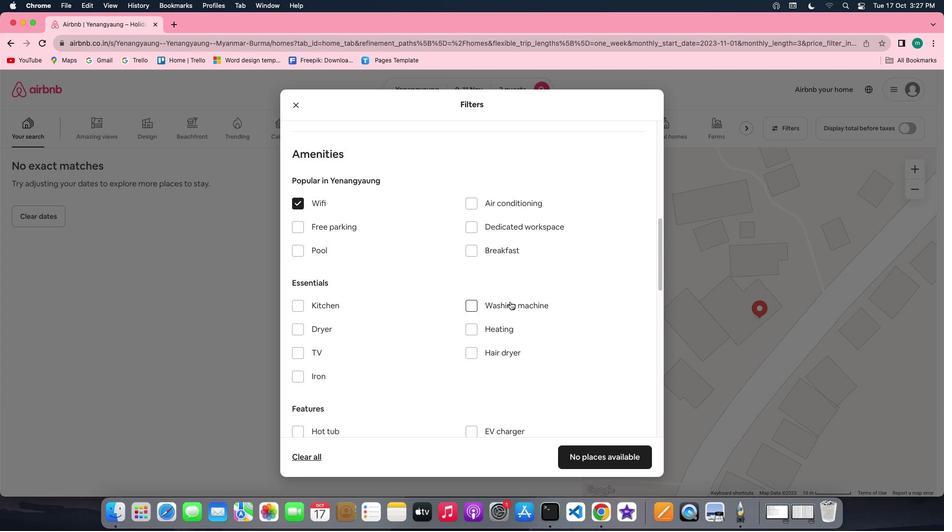 
Action: Mouse moved to (467, 318)
Screenshot: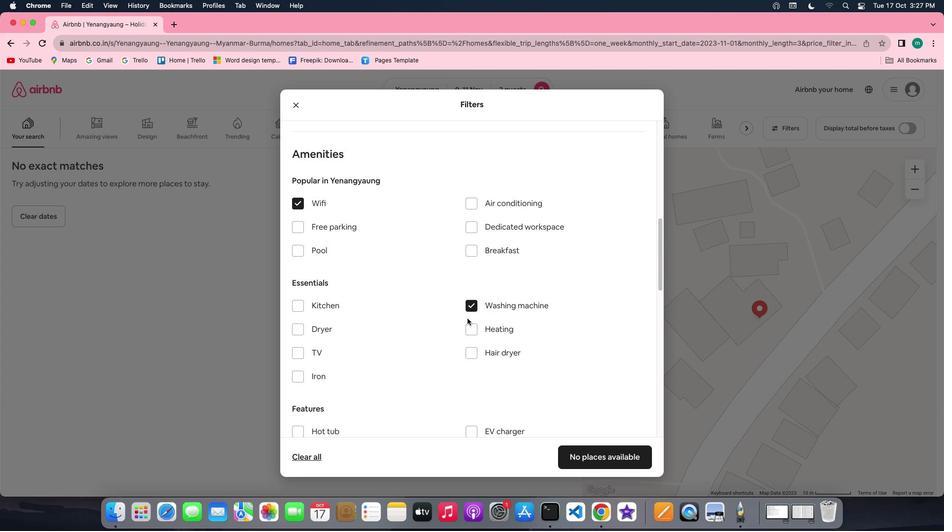 
Action: Mouse scrolled (467, 318) with delta (0, 0)
Screenshot: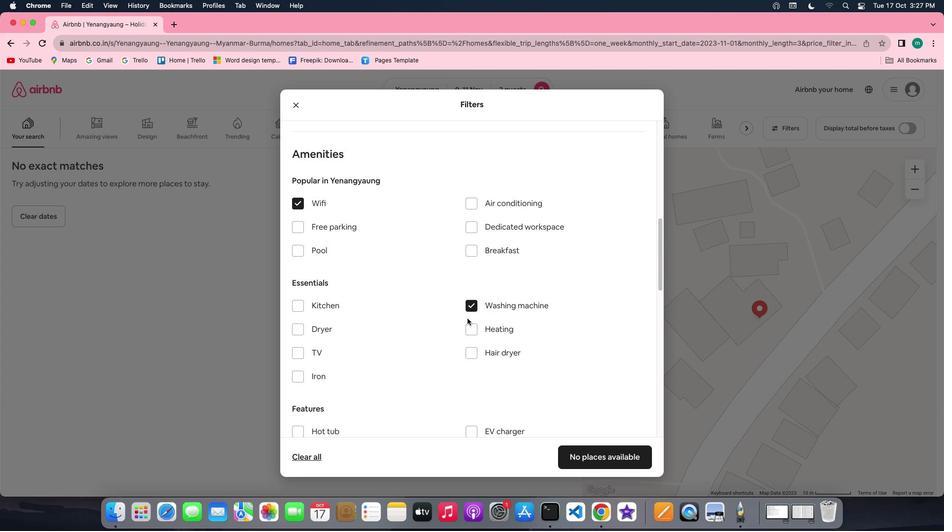 
Action: Mouse scrolled (467, 318) with delta (0, 0)
Screenshot: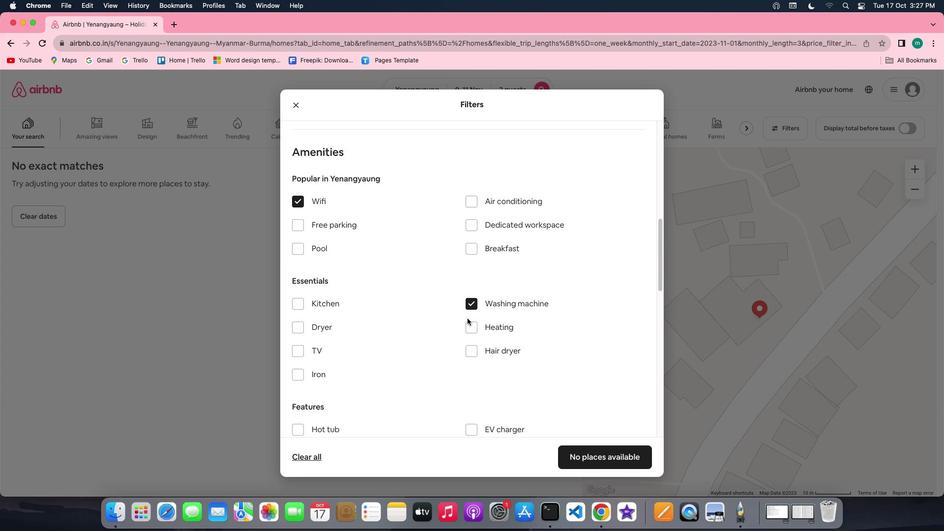 
Action: Mouse scrolled (467, 318) with delta (0, 0)
Screenshot: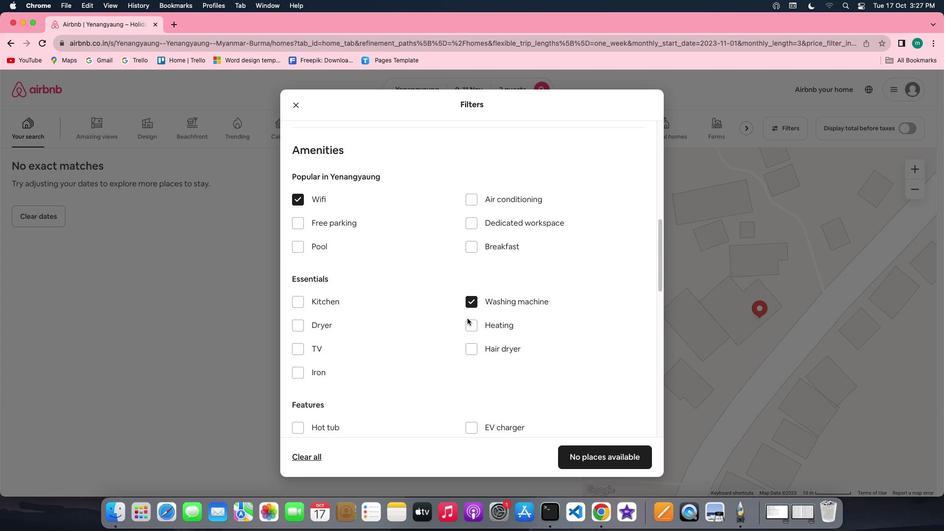 
Action: Mouse scrolled (467, 318) with delta (0, 0)
Screenshot: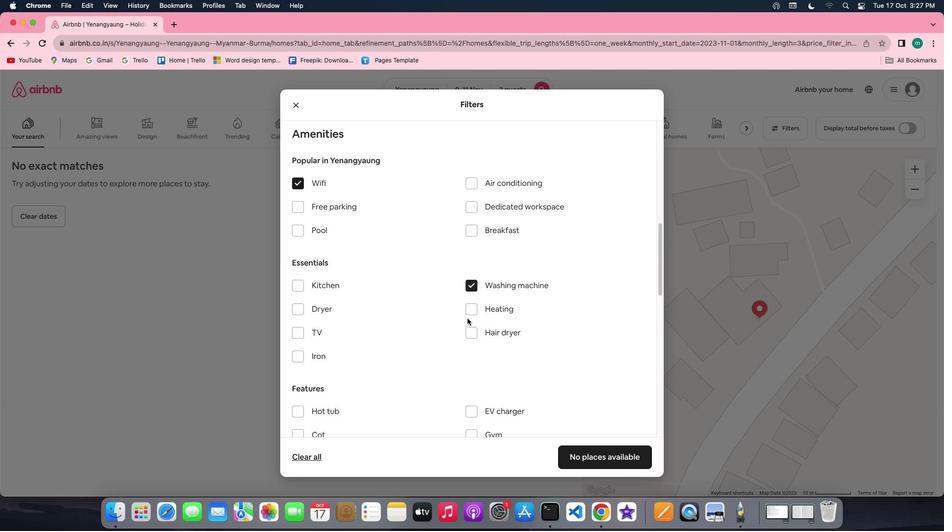 
Action: Mouse moved to (513, 385)
Screenshot: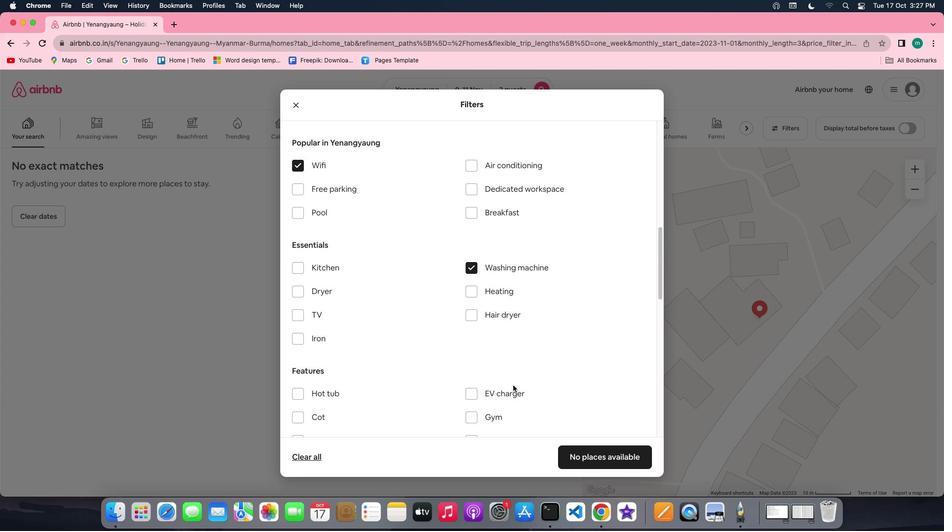 
Action: Mouse scrolled (513, 385) with delta (0, 0)
Screenshot: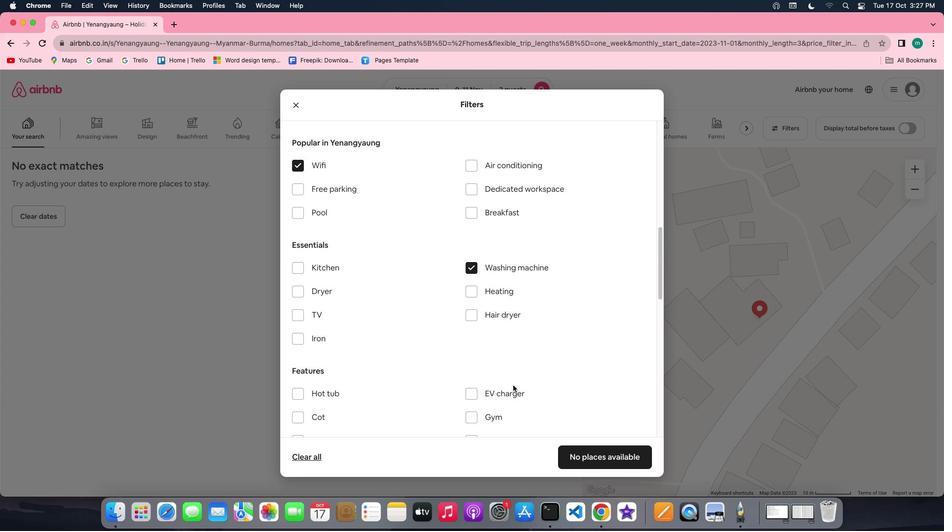 
Action: Mouse scrolled (513, 385) with delta (0, 0)
Screenshot: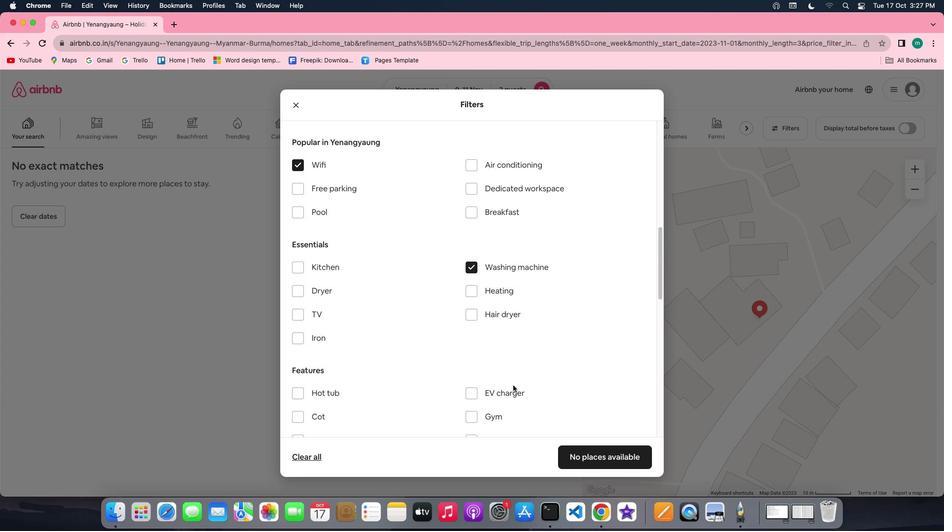 
Action: Mouse scrolled (513, 385) with delta (0, 0)
Screenshot: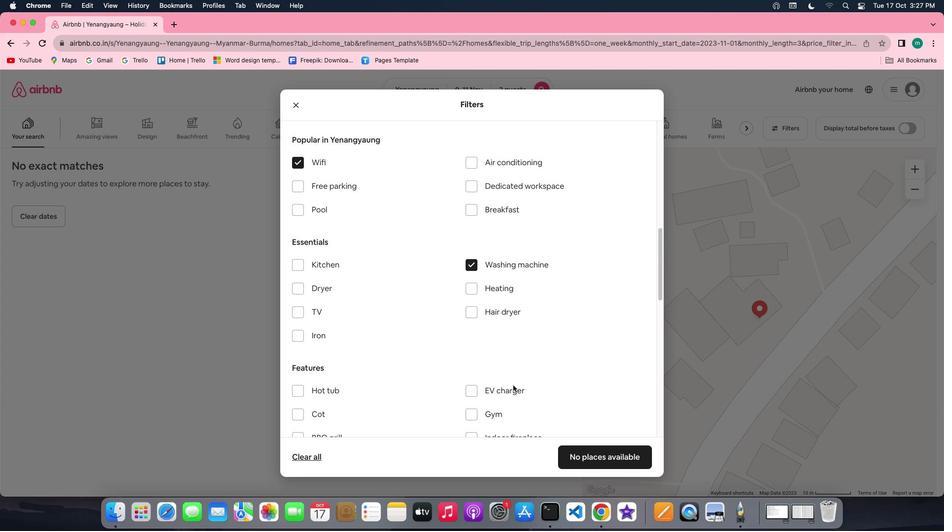 
Action: Mouse scrolled (513, 385) with delta (0, -1)
Screenshot: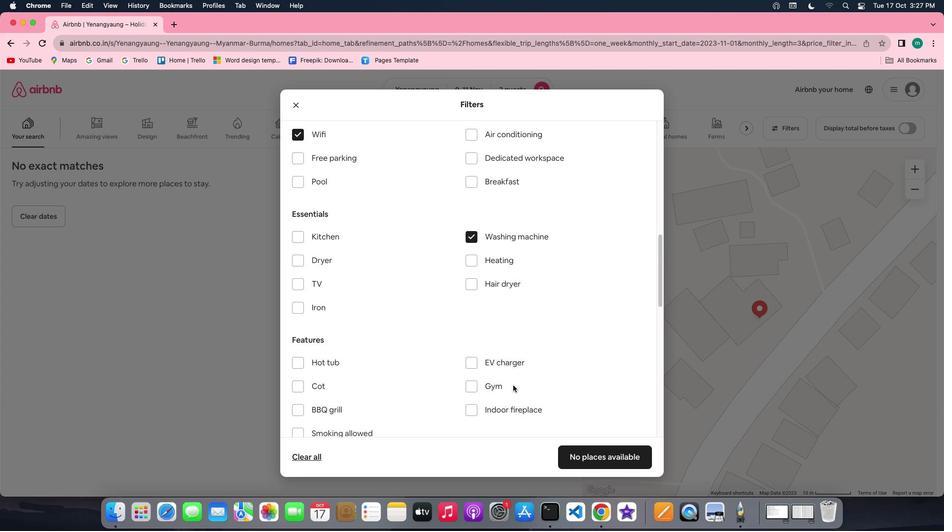
Action: Mouse scrolled (513, 385) with delta (0, -1)
Screenshot: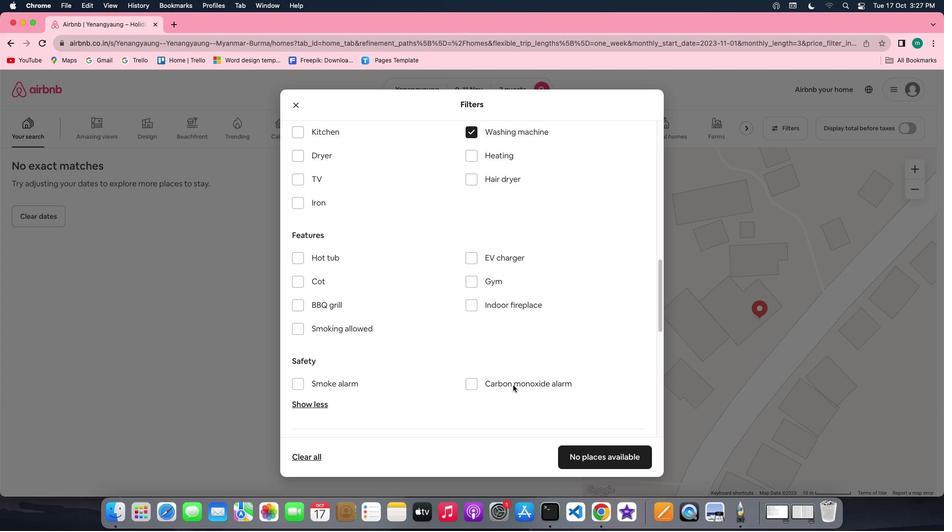 
Action: Mouse moved to (626, 427)
Screenshot: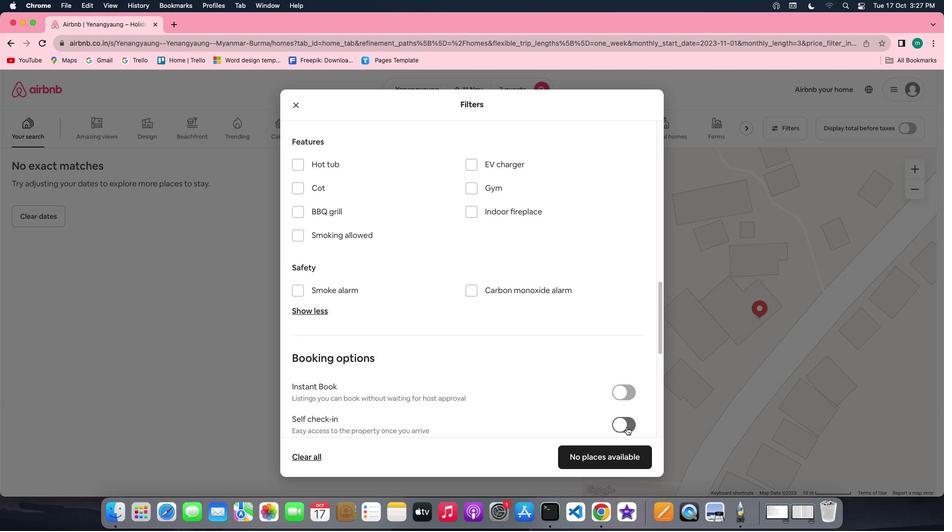 
Action: Mouse pressed left at (626, 427)
Screenshot: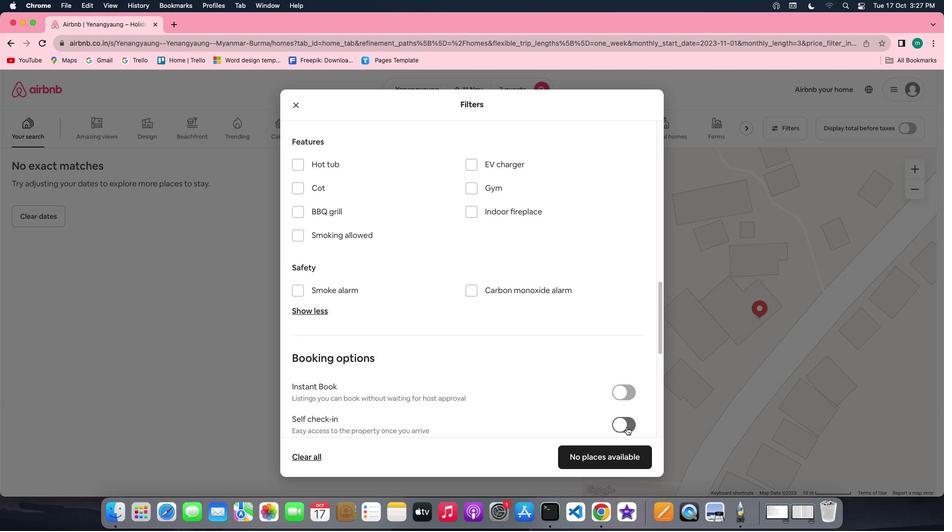 
Action: Mouse moved to (471, 369)
Screenshot: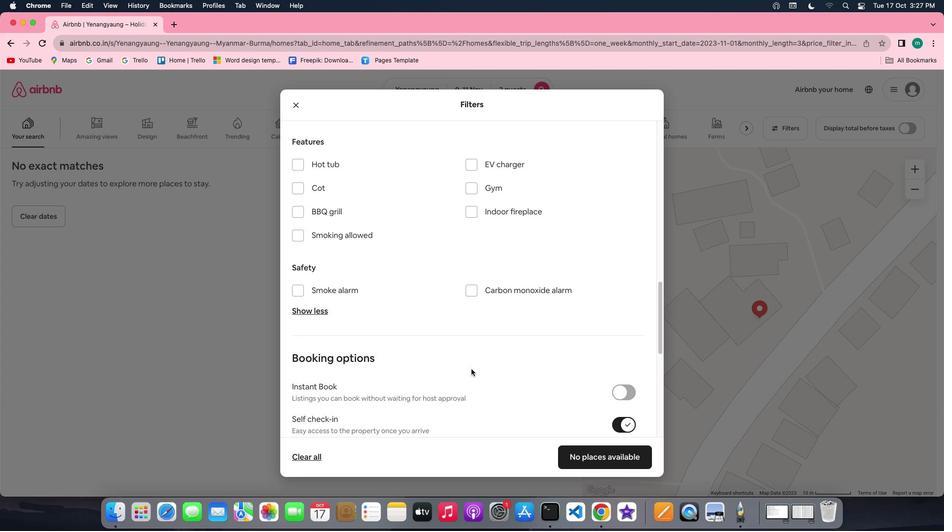 
Action: Mouse scrolled (471, 369) with delta (0, 0)
Screenshot: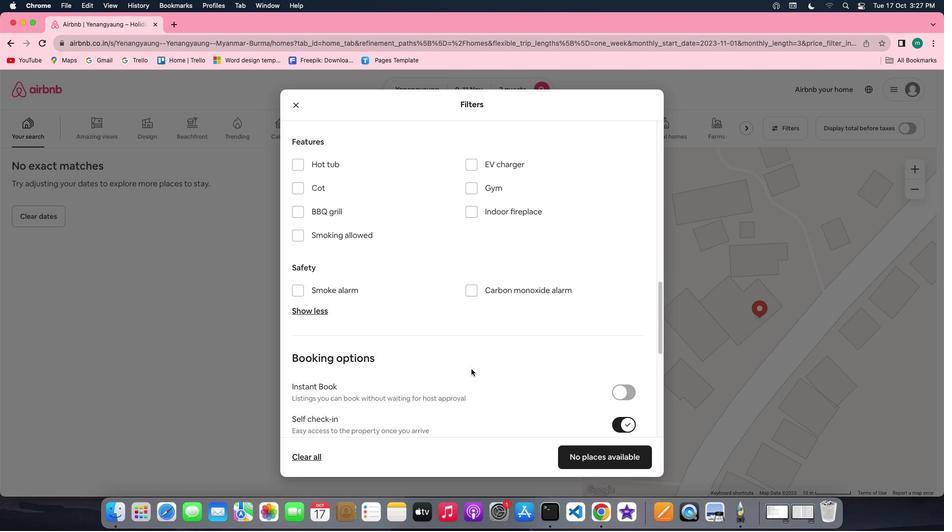 
Action: Mouse scrolled (471, 369) with delta (0, 0)
Screenshot: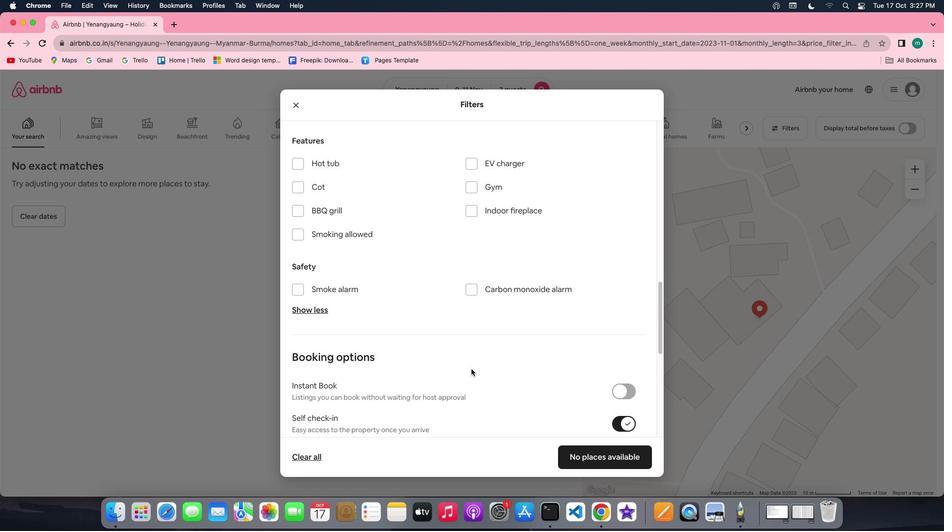 
Action: Mouse scrolled (471, 369) with delta (0, 0)
Screenshot: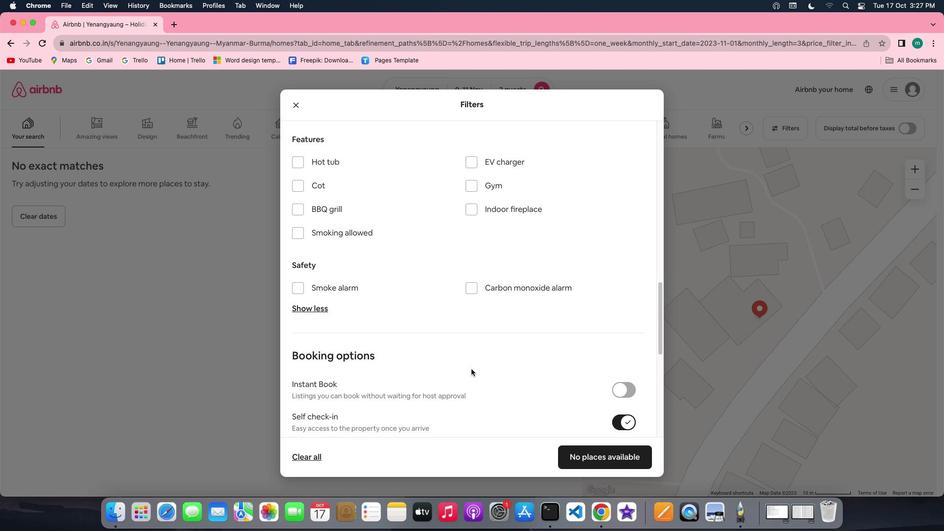 
Action: Mouse scrolled (471, 369) with delta (0, 0)
Screenshot: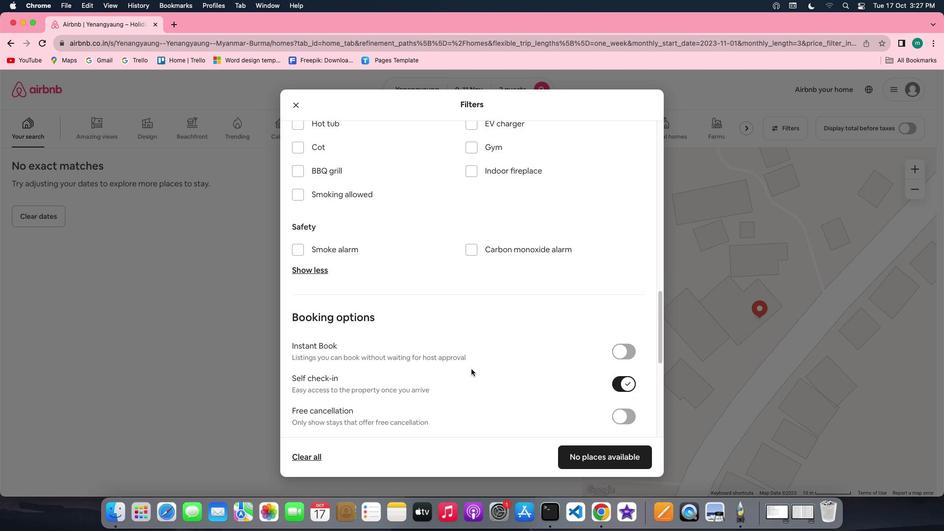 
Action: Mouse moved to (477, 363)
Screenshot: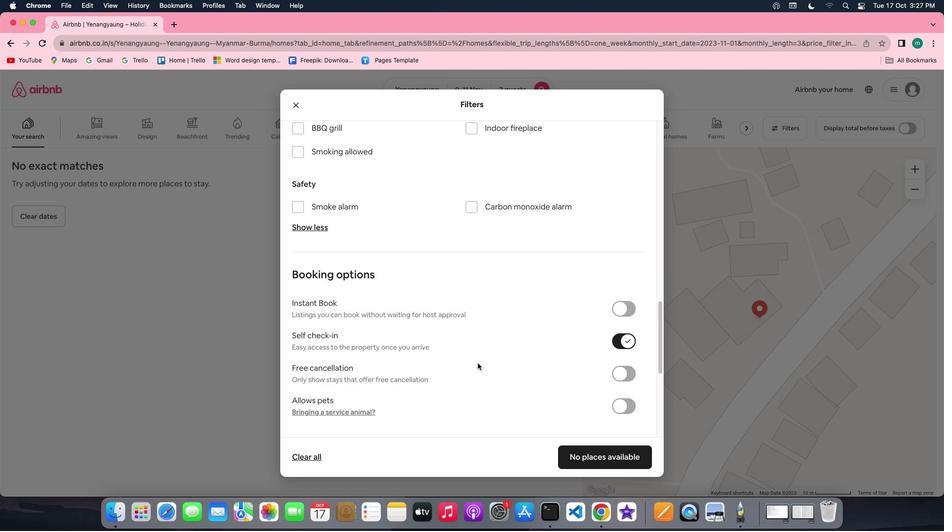 
Action: Mouse scrolled (477, 363) with delta (0, 0)
Screenshot: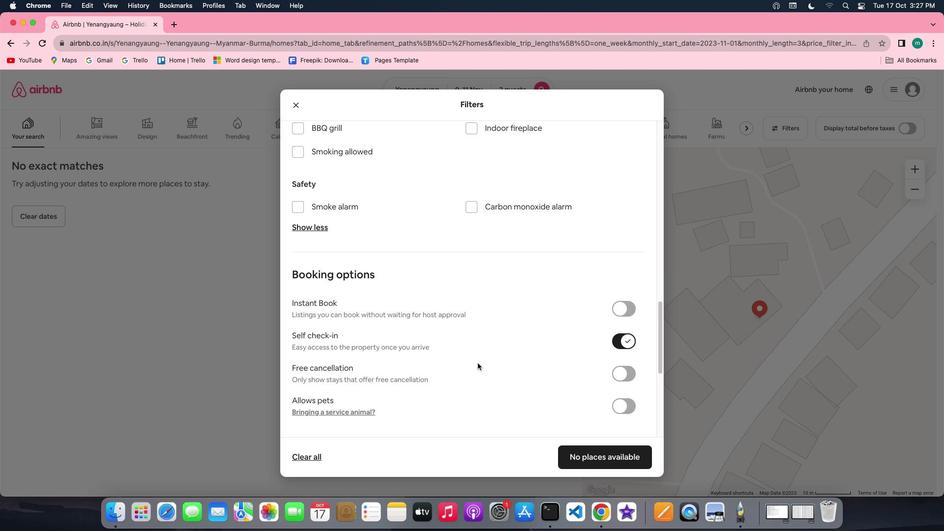 
Action: Mouse scrolled (477, 363) with delta (0, 0)
Screenshot: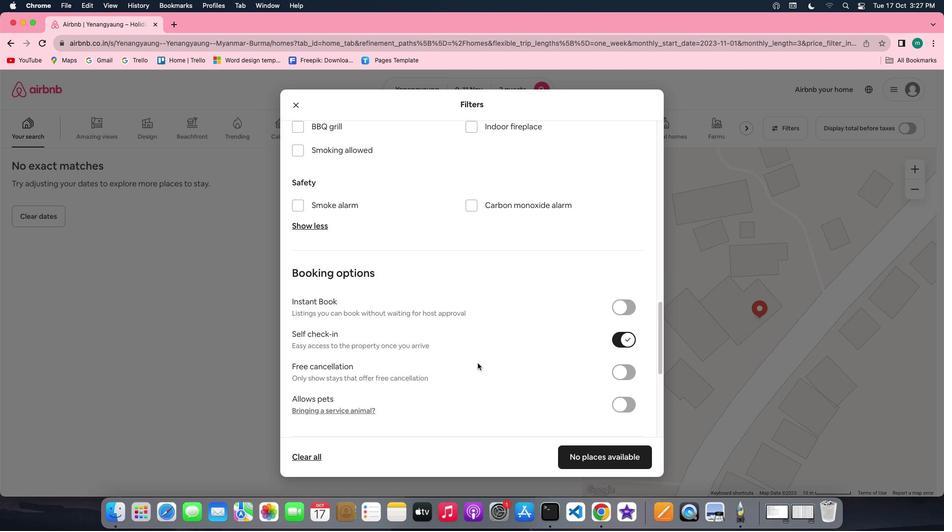 
Action: Mouse scrolled (477, 363) with delta (0, 0)
Screenshot: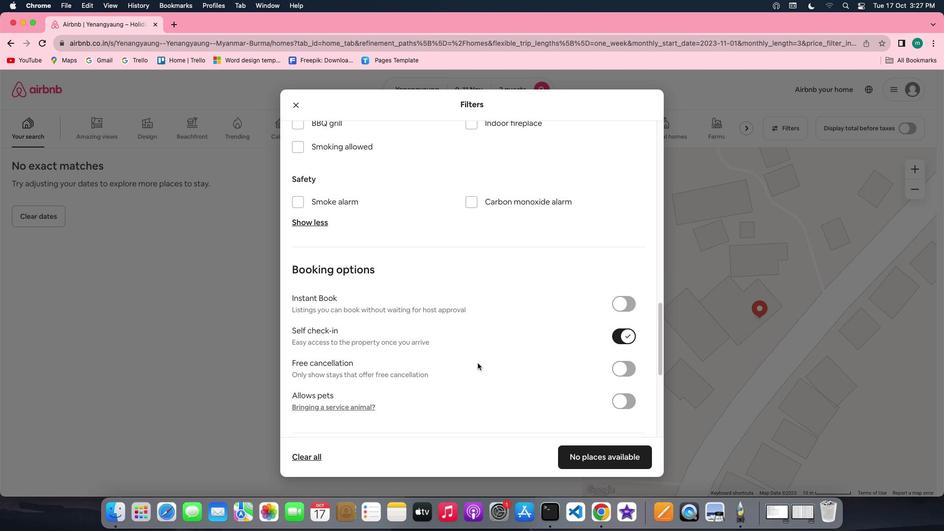 
Action: Mouse scrolled (477, 363) with delta (0, 0)
Screenshot: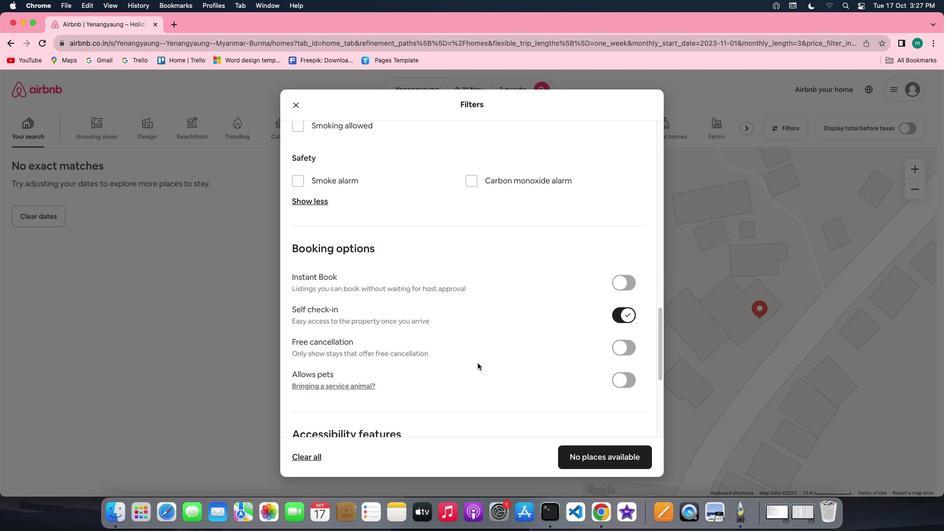 
Action: Mouse scrolled (477, 363) with delta (0, 0)
Screenshot: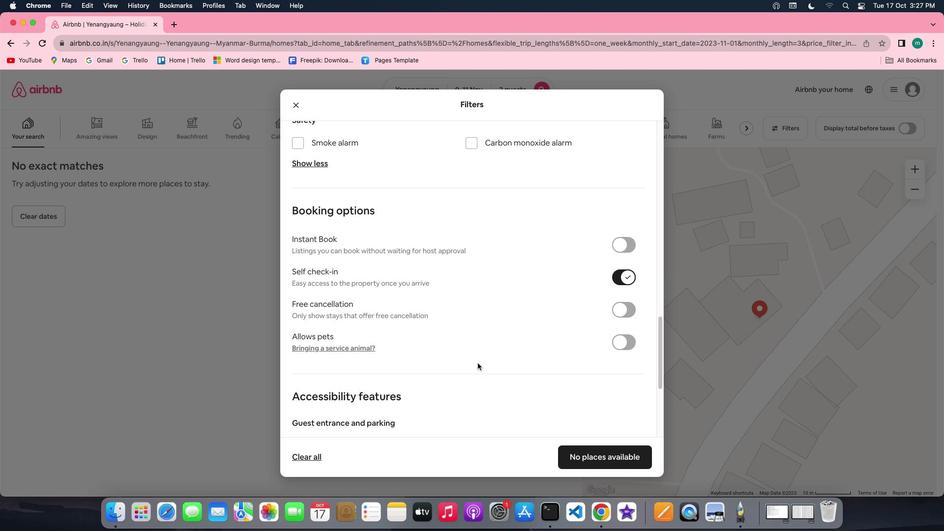 
Action: Mouse scrolled (477, 363) with delta (0, 0)
Screenshot: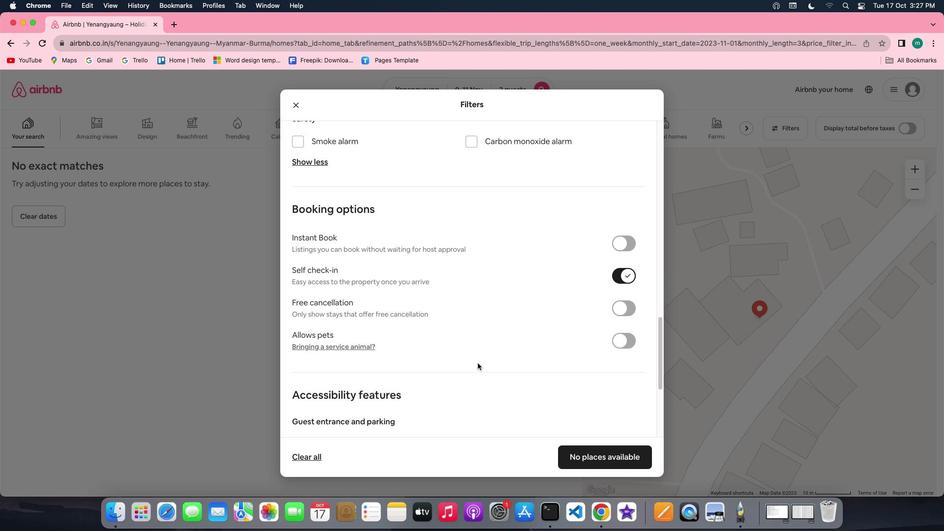 
Action: Mouse moved to (587, 452)
Screenshot: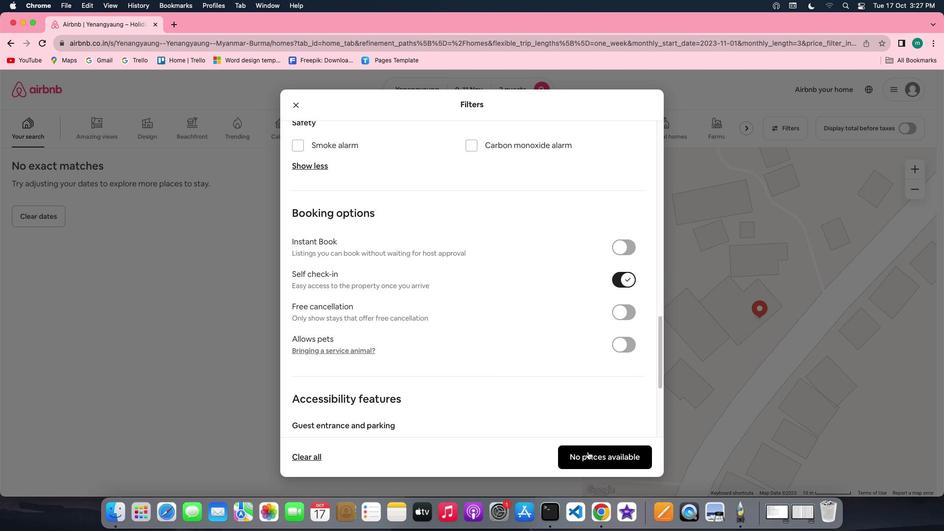 
Action: Mouse pressed left at (587, 452)
Screenshot: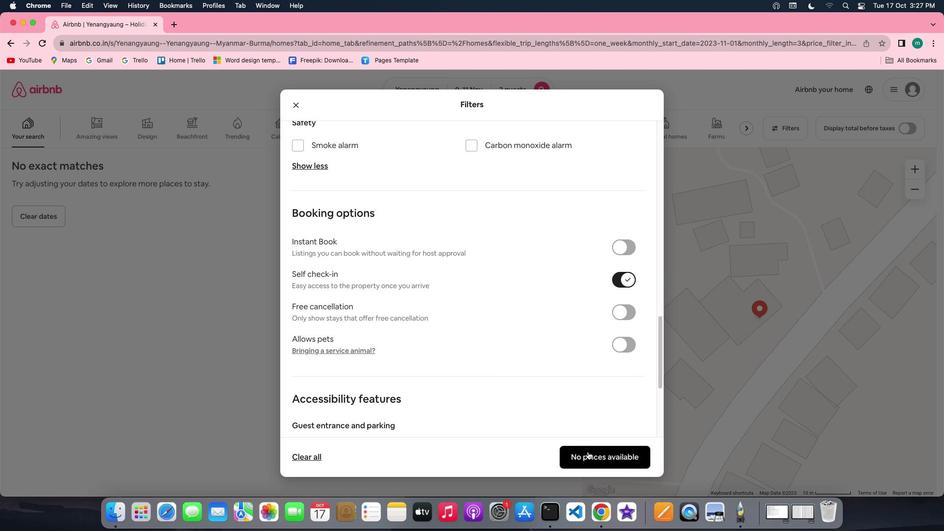 
Action: Mouse moved to (445, 382)
Screenshot: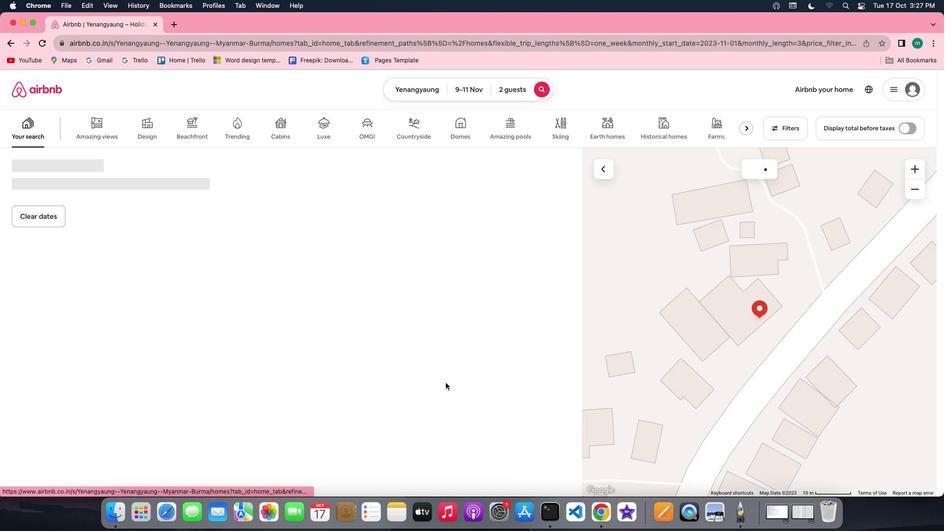 
